 Task: Search one way flight ticket for 4 adults, 2 children, 2 infants in seat and 1 infant on lap in premium economy from Billings: Billings Logan International Airport to Laramie: Laramie Regional Airport on 8-3-2023. Choice of flights is Alaska. Number of bags: 2 checked bags. Price is upto 84000. Outbound departure time preference is 6:15.
Action: Mouse moved to (257, 335)
Screenshot: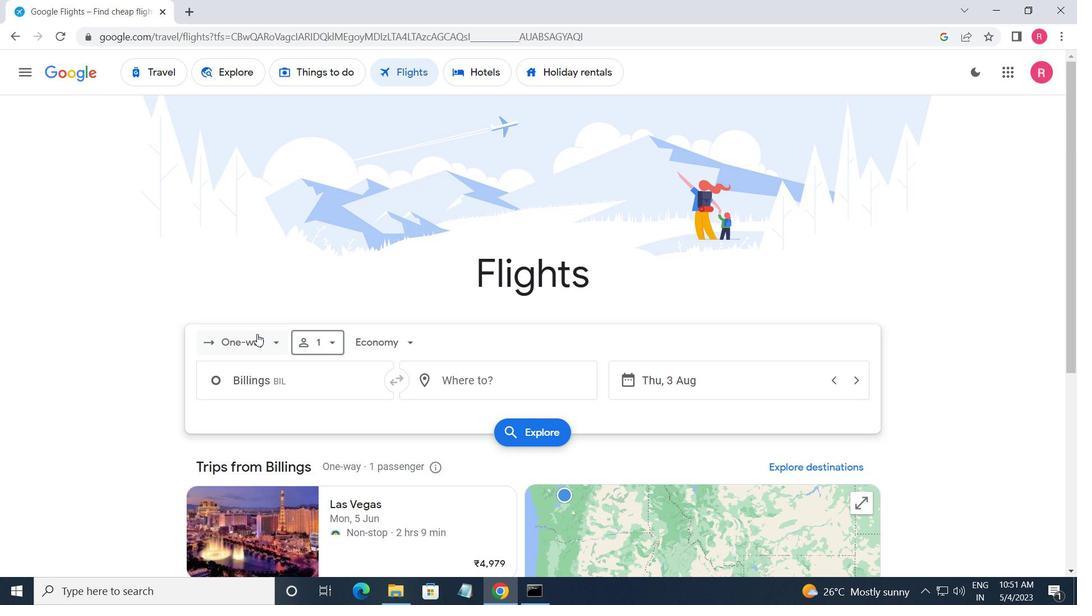 
Action: Mouse pressed left at (257, 335)
Screenshot: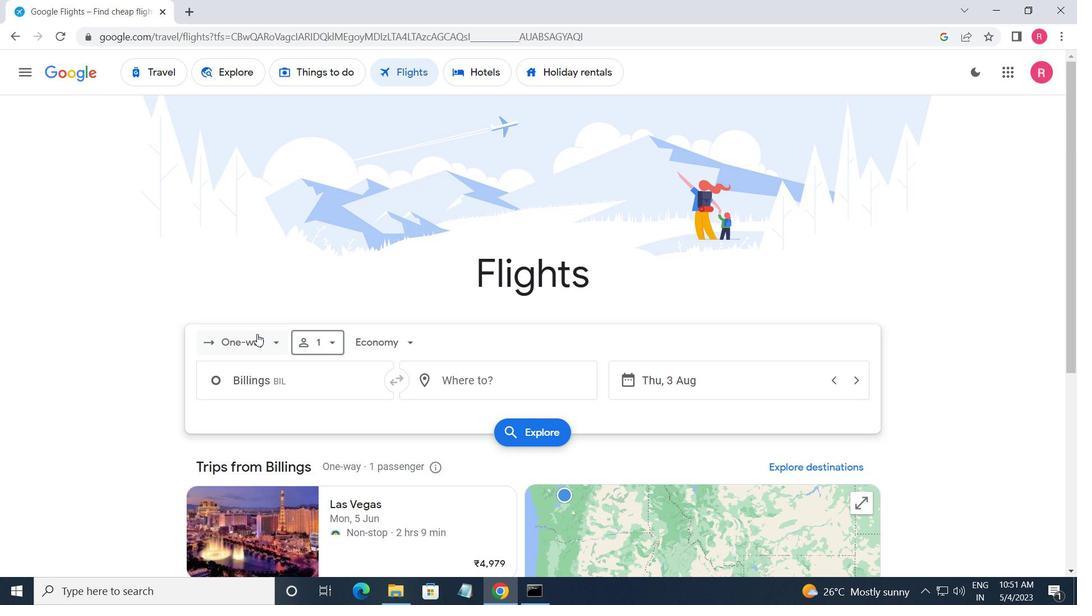 
Action: Mouse moved to (273, 425)
Screenshot: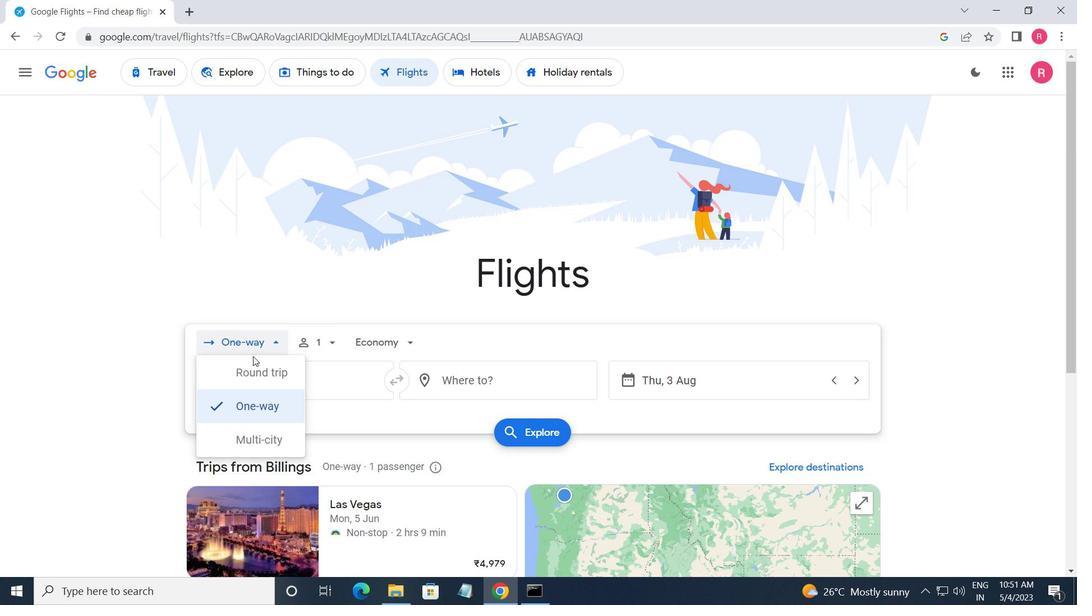
Action: Mouse pressed left at (273, 425)
Screenshot: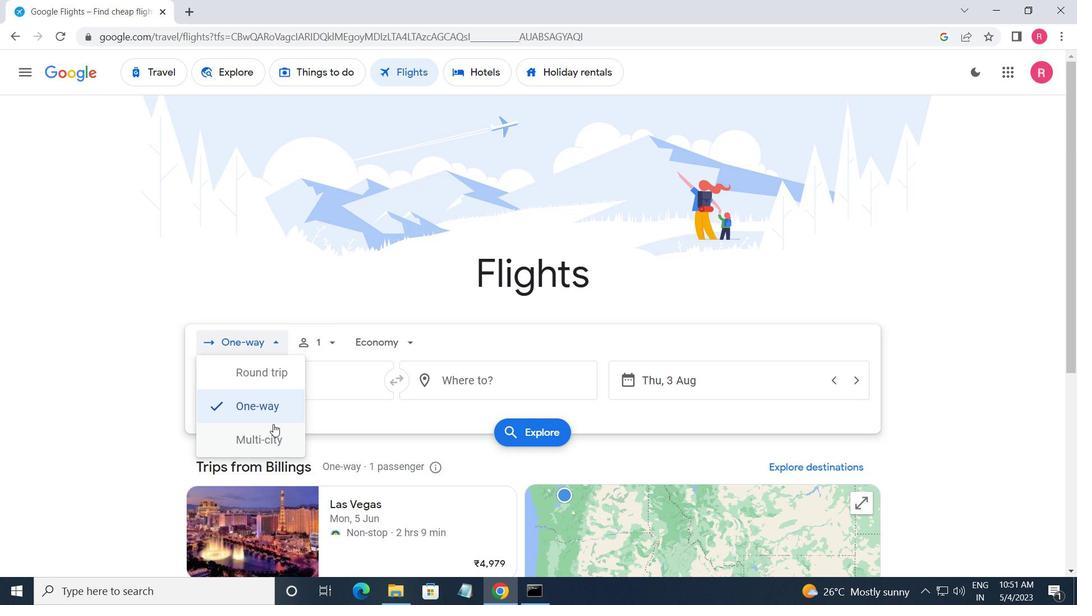 
Action: Mouse moved to (248, 344)
Screenshot: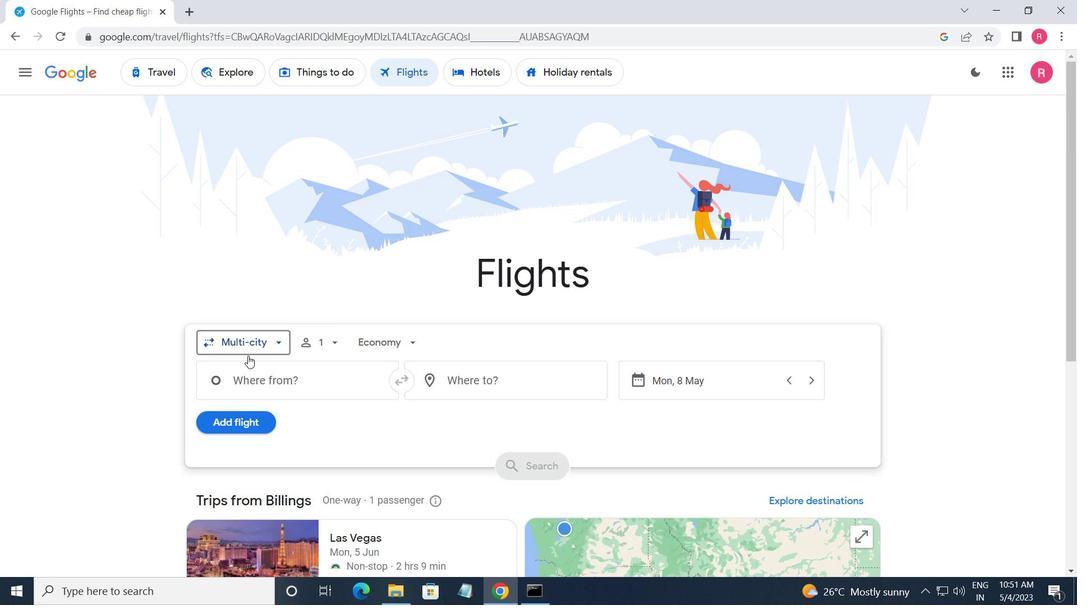 
Action: Mouse pressed left at (248, 344)
Screenshot: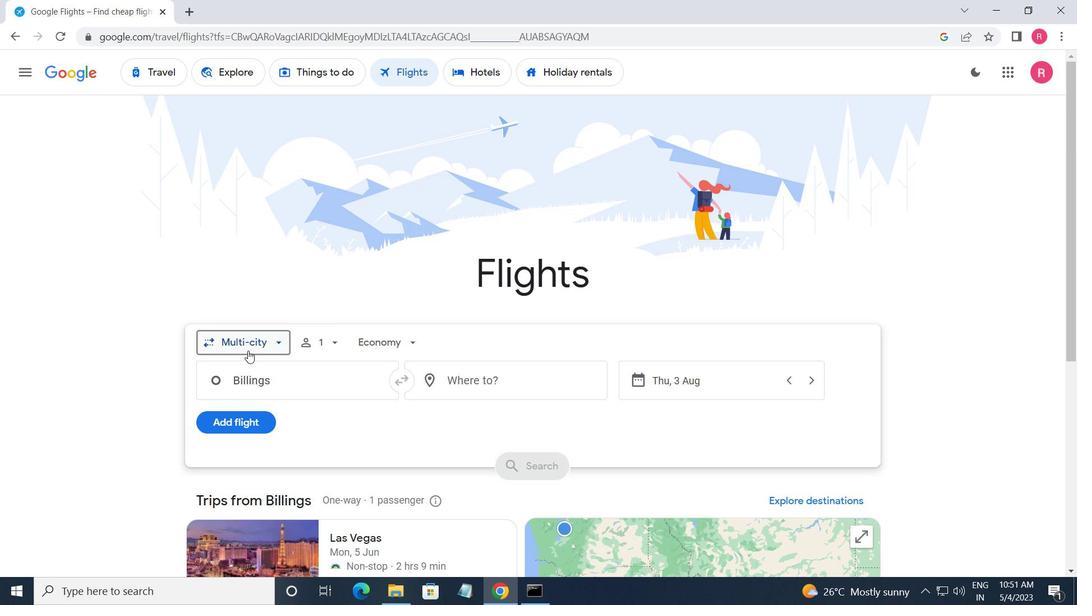 
Action: Mouse moved to (262, 400)
Screenshot: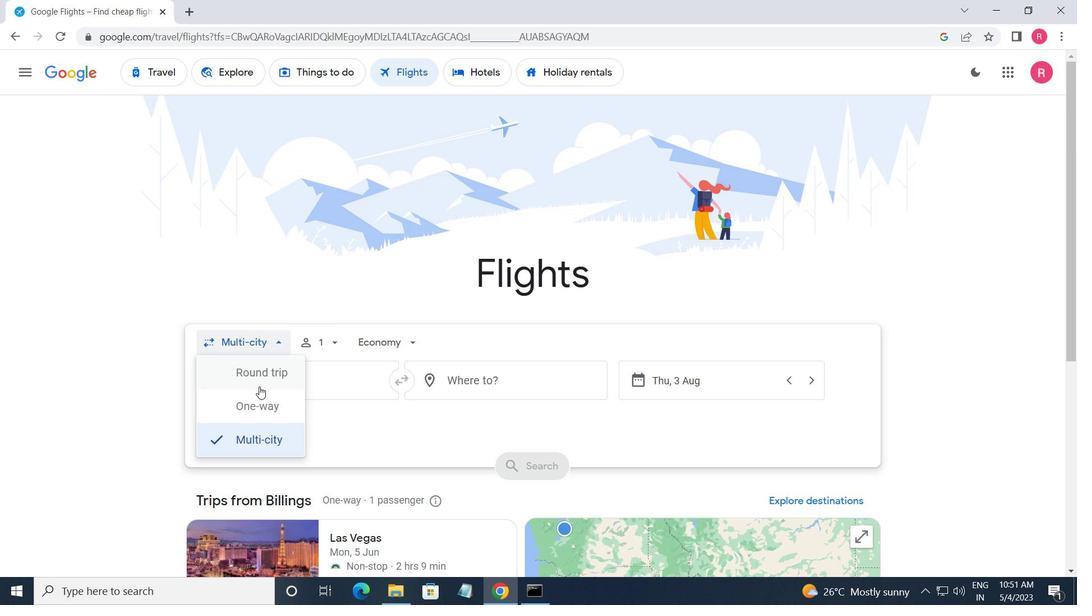 
Action: Mouse pressed left at (262, 400)
Screenshot: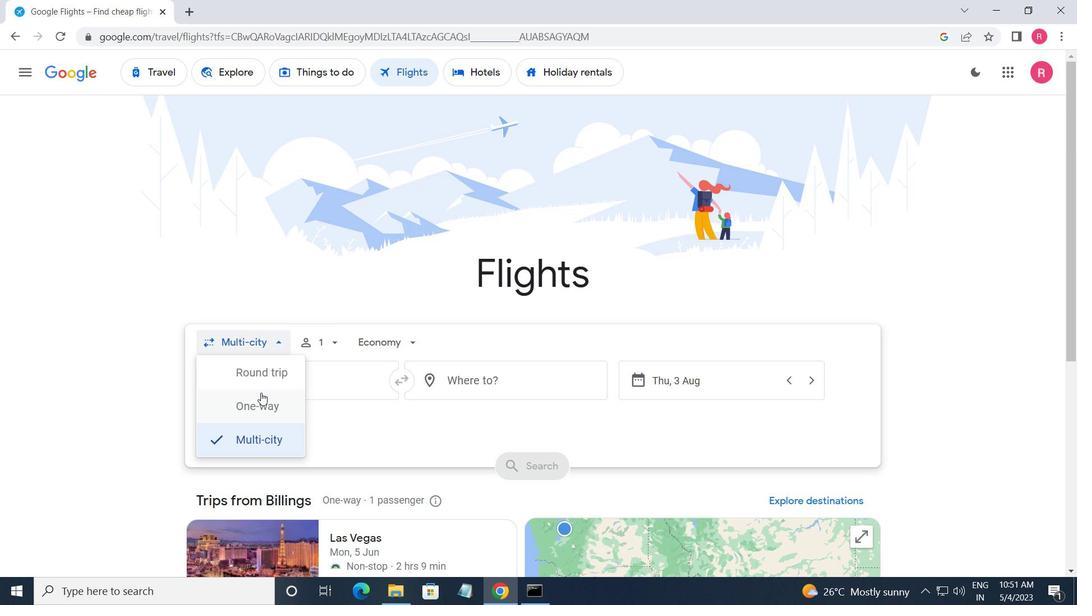 
Action: Mouse moved to (317, 352)
Screenshot: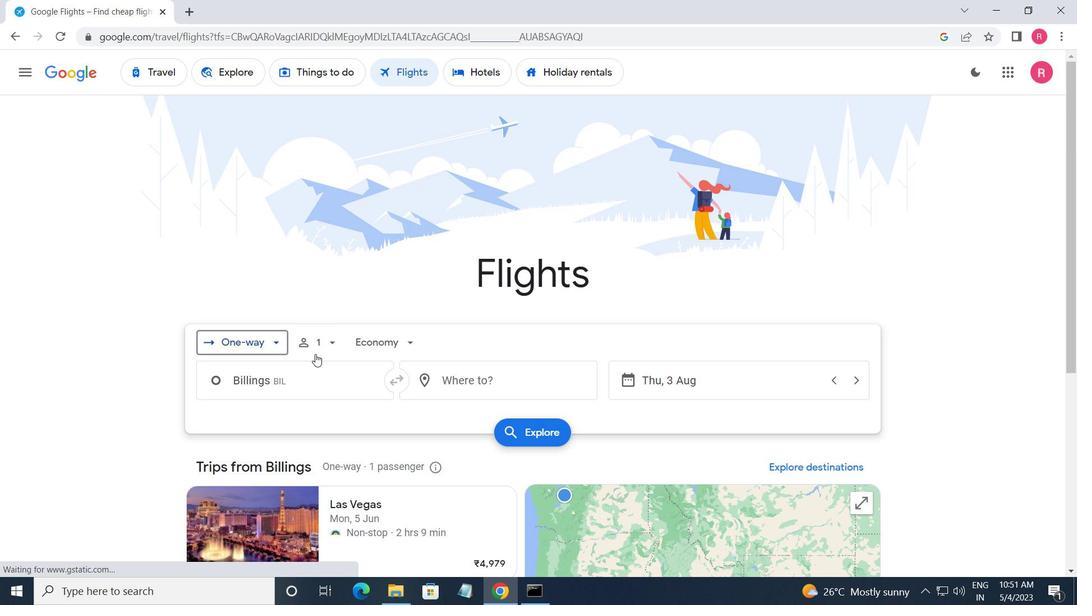 
Action: Mouse pressed left at (317, 352)
Screenshot: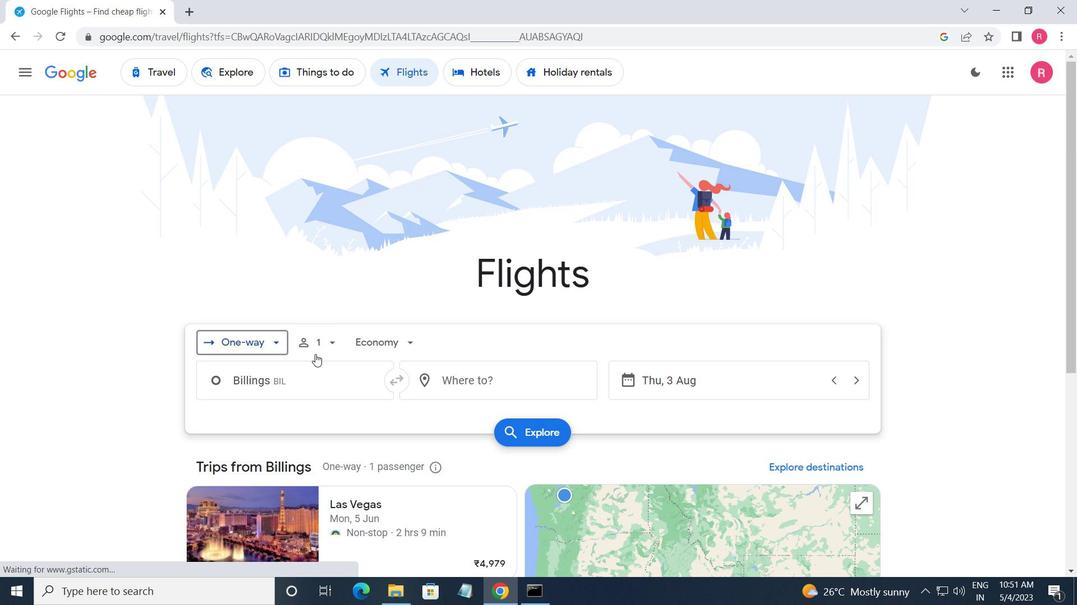 
Action: Mouse moved to (438, 373)
Screenshot: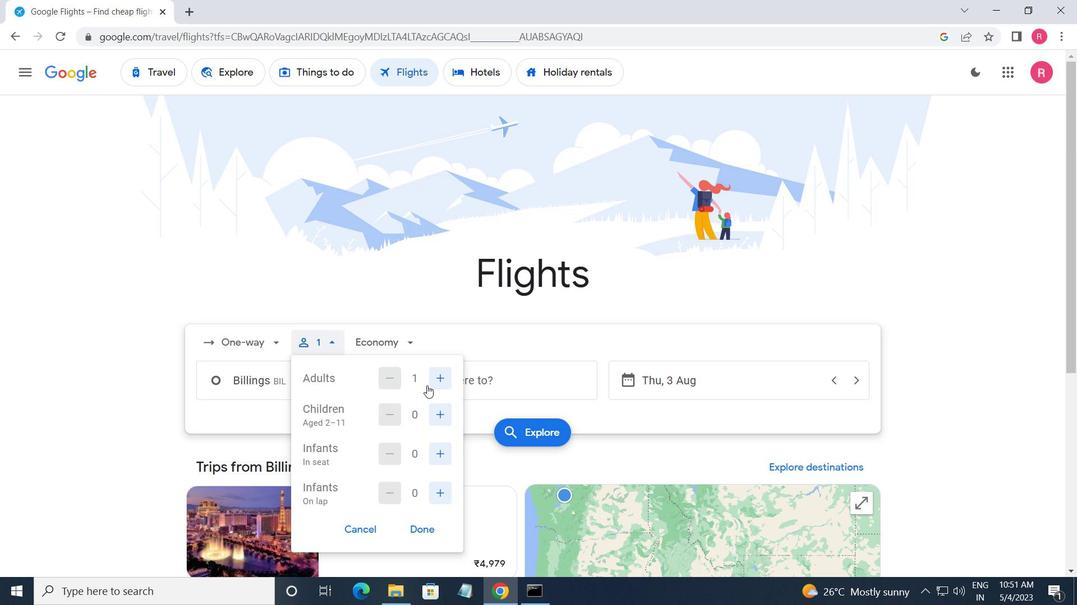 
Action: Mouse pressed left at (438, 373)
Screenshot: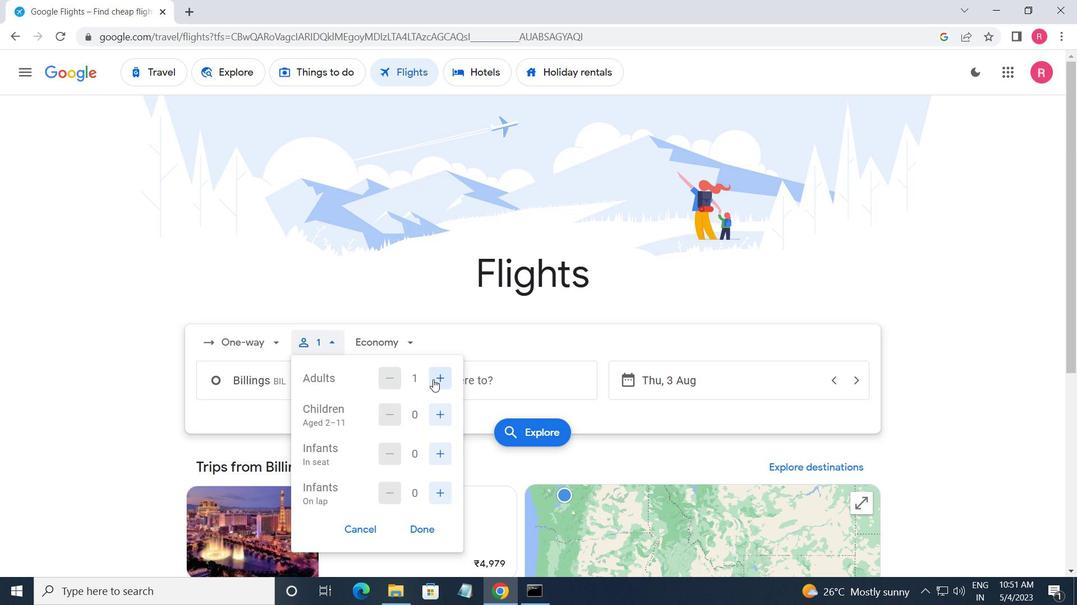 
Action: Mouse pressed left at (438, 373)
Screenshot: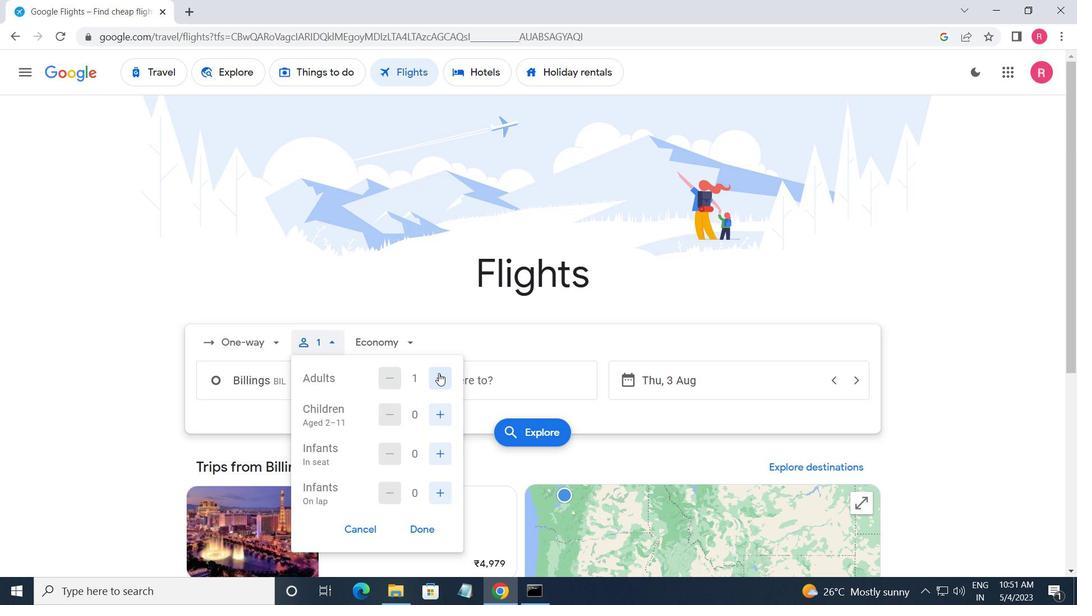 
Action: Mouse moved to (439, 373)
Screenshot: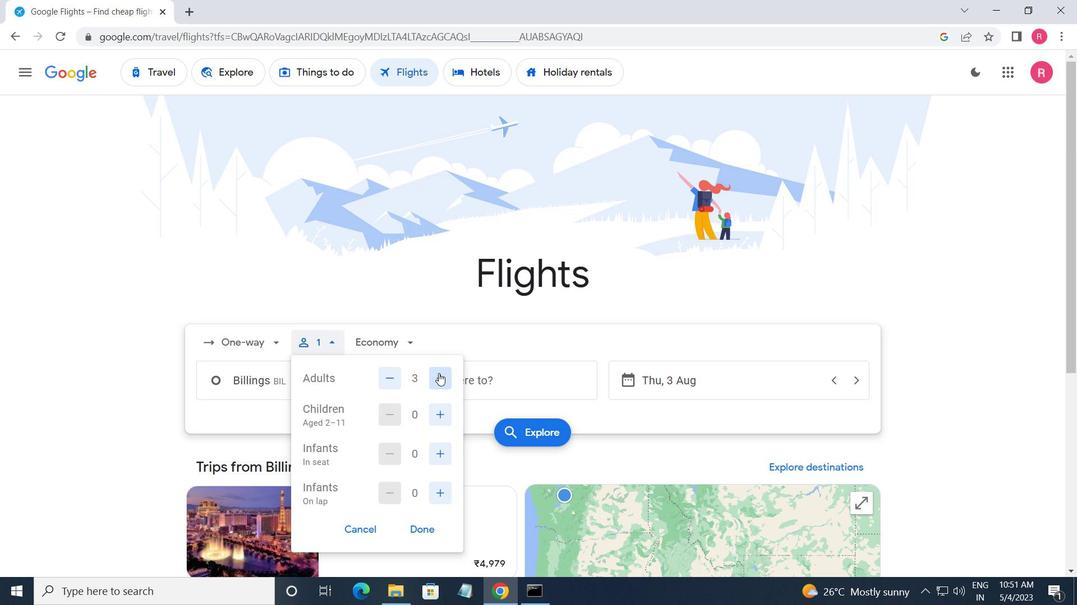 
Action: Mouse pressed left at (439, 373)
Screenshot: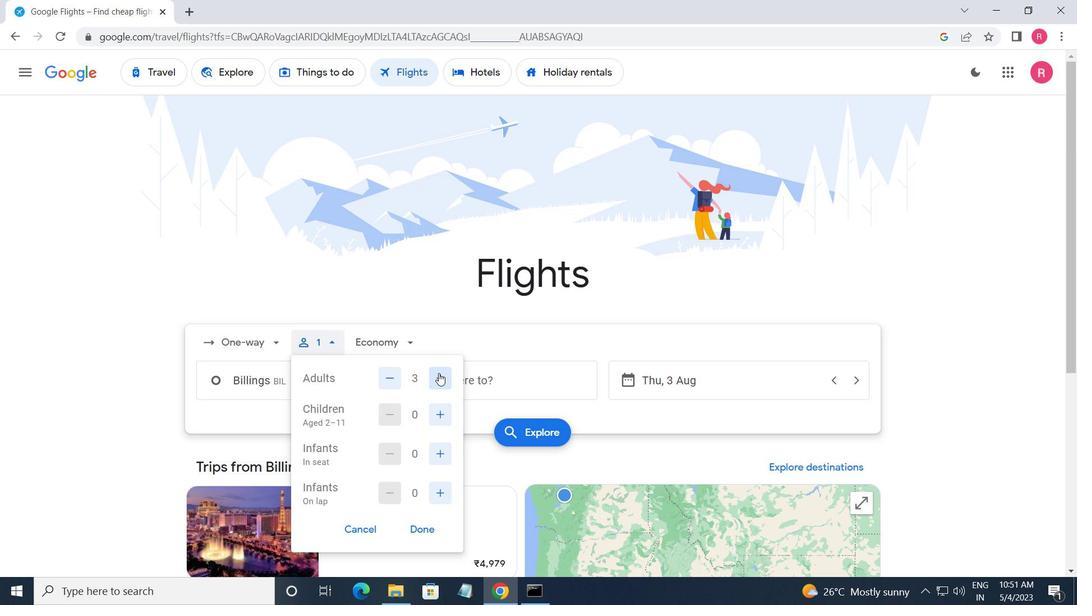 
Action: Mouse moved to (437, 415)
Screenshot: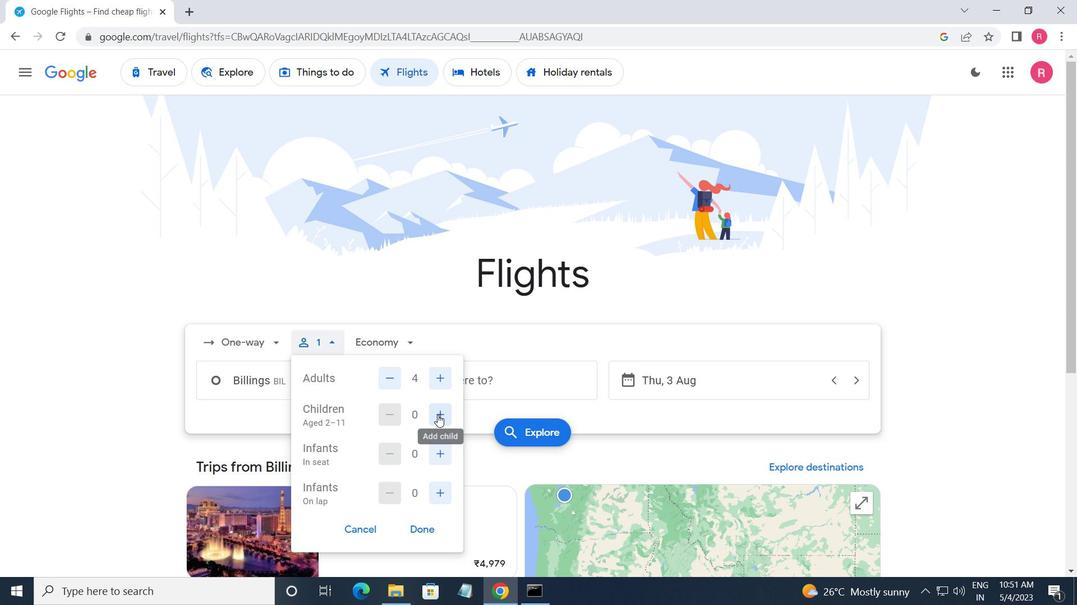 
Action: Mouse pressed left at (437, 415)
Screenshot: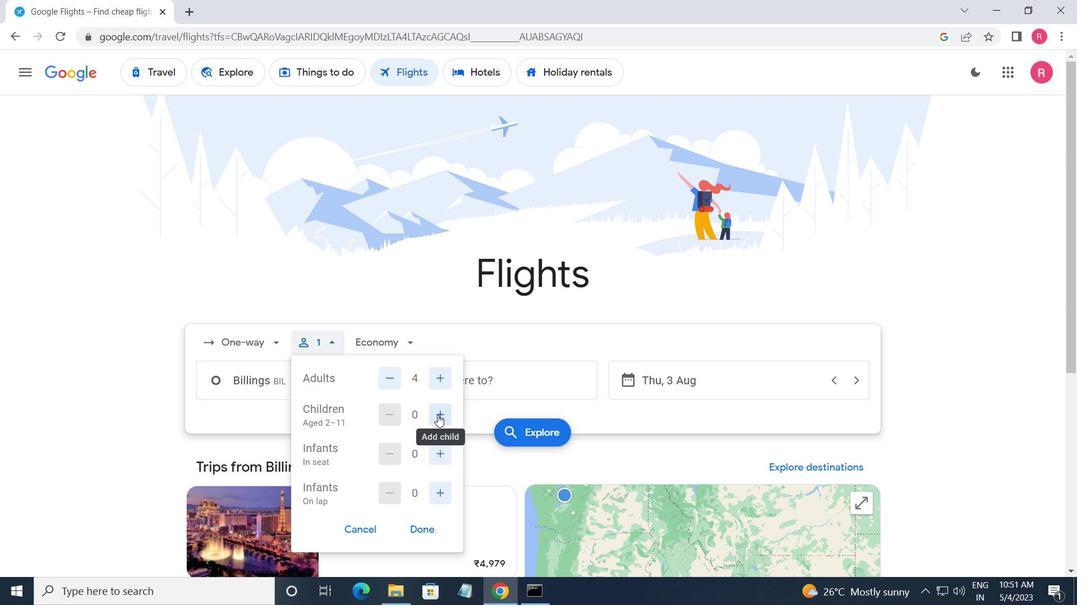 
Action: Mouse moved to (438, 414)
Screenshot: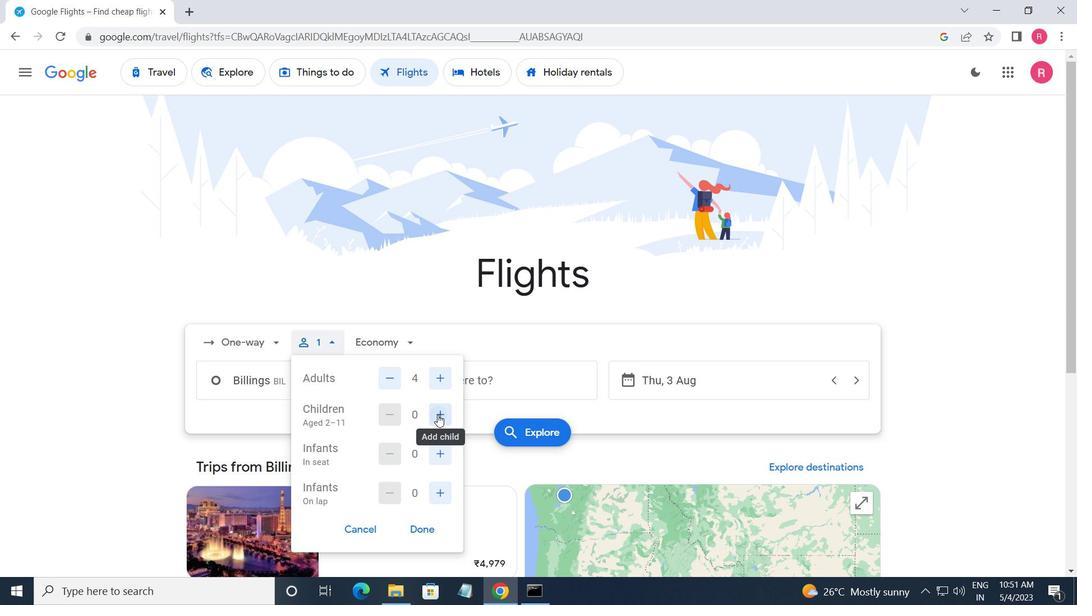 
Action: Mouse pressed left at (438, 414)
Screenshot: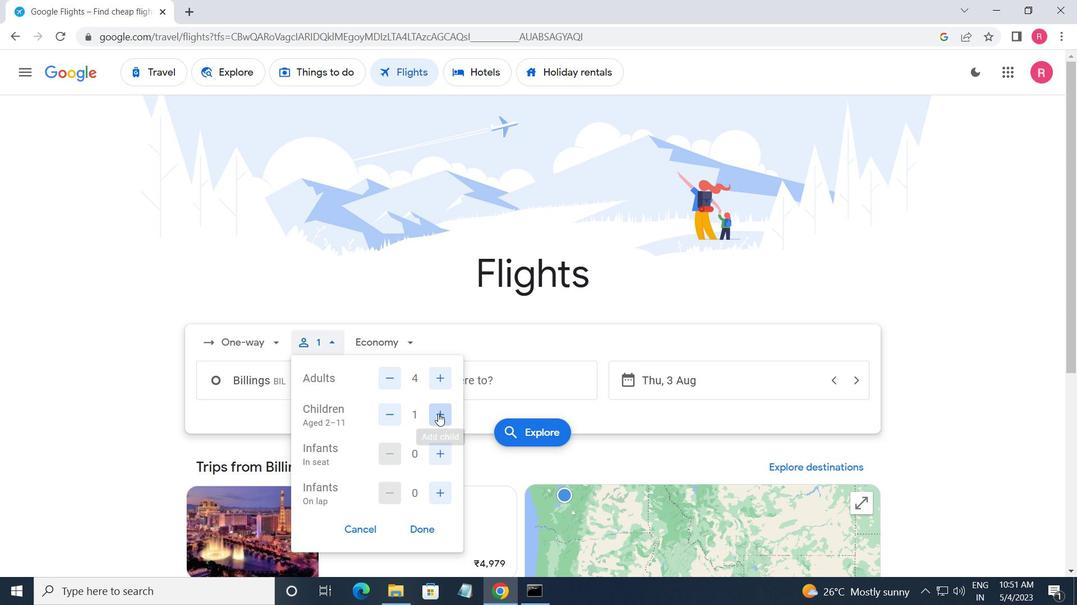 
Action: Mouse moved to (438, 446)
Screenshot: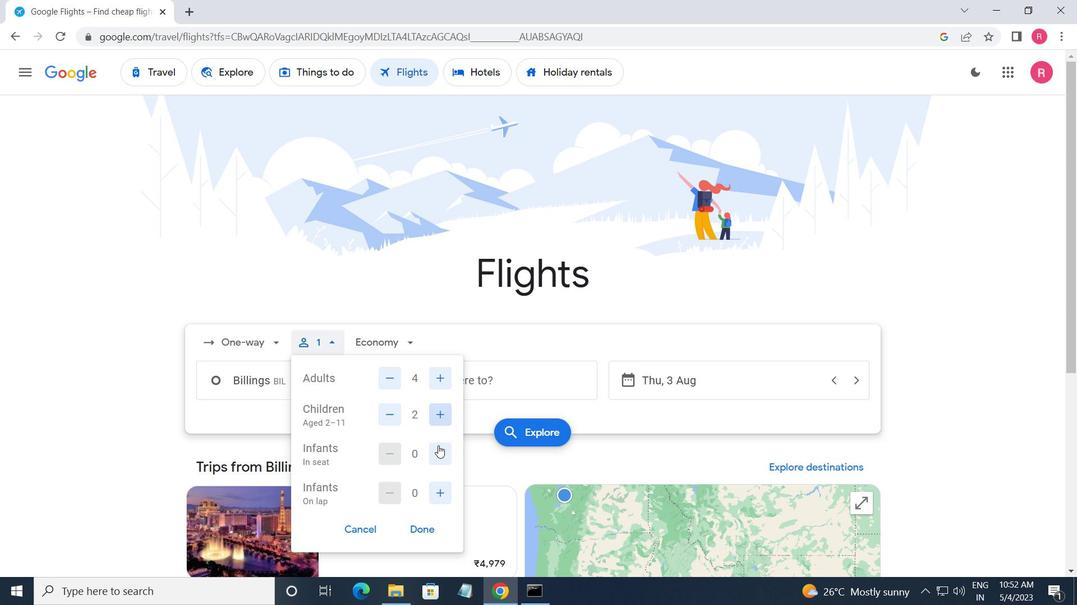 
Action: Mouse pressed left at (438, 446)
Screenshot: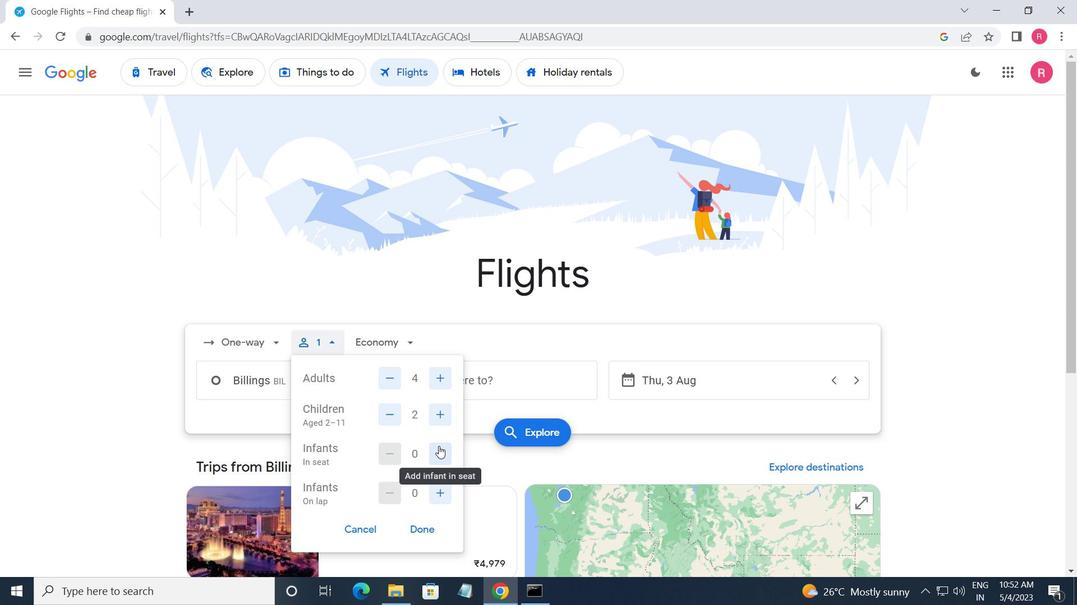 
Action: Mouse pressed left at (438, 446)
Screenshot: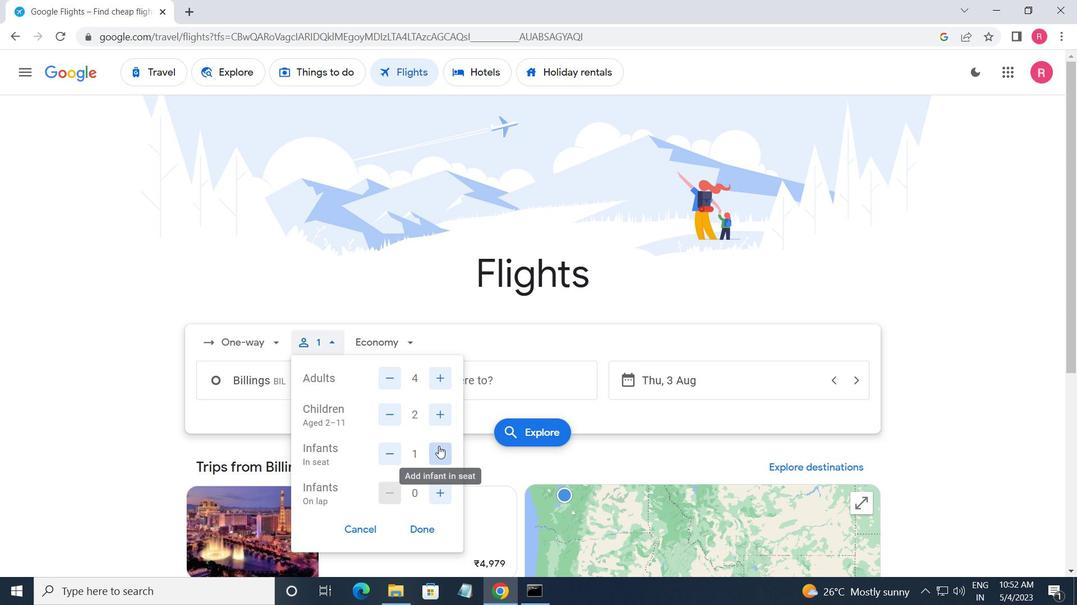 
Action: Mouse moved to (437, 499)
Screenshot: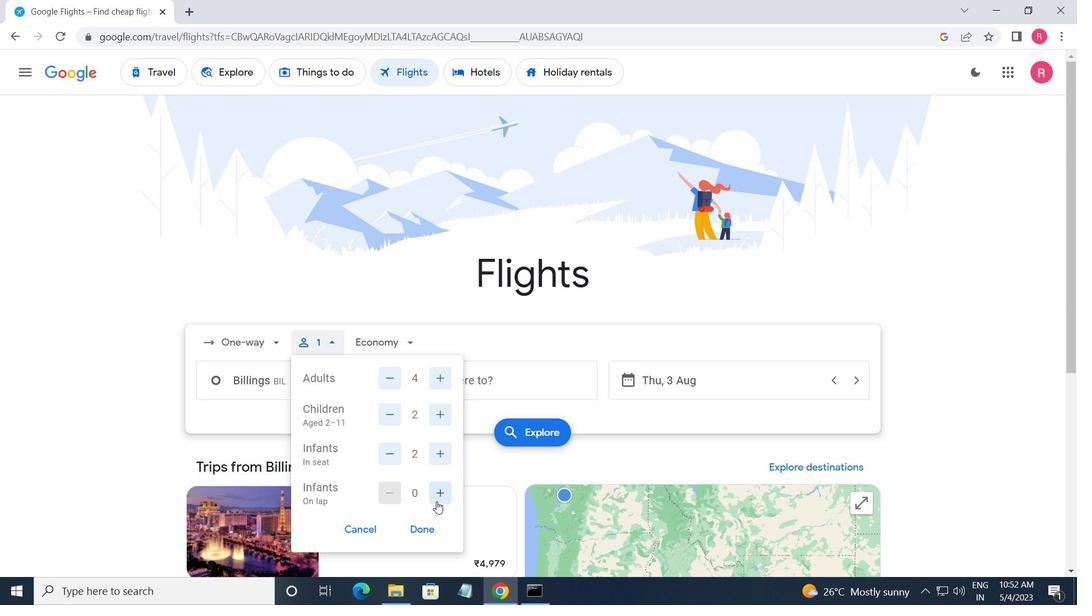 
Action: Mouse pressed left at (437, 499)
Screenshot: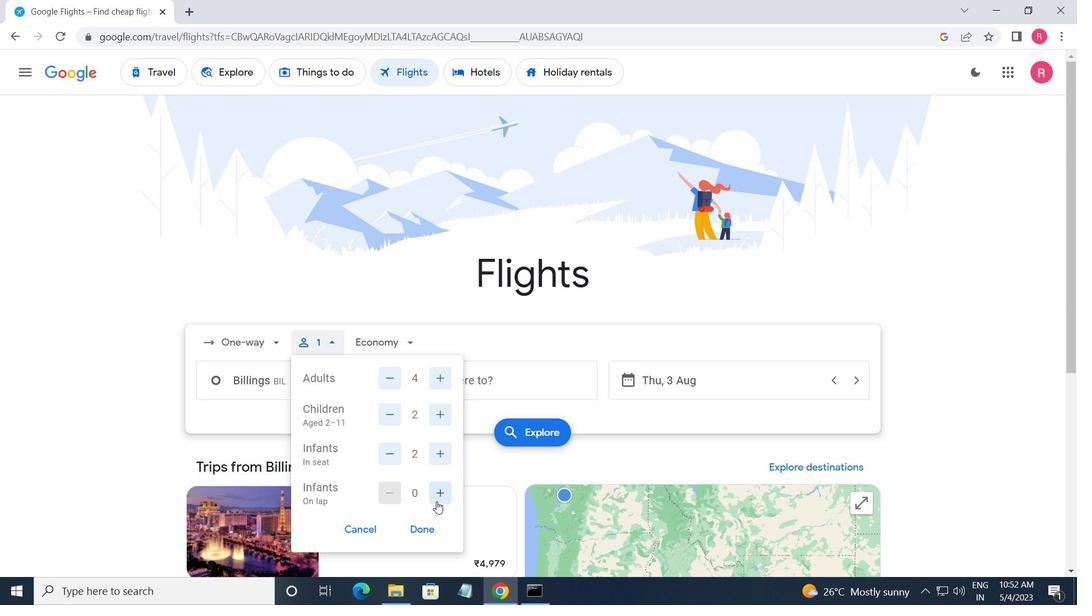 
Action: Mouse moved to (427, 528)
Screenshot: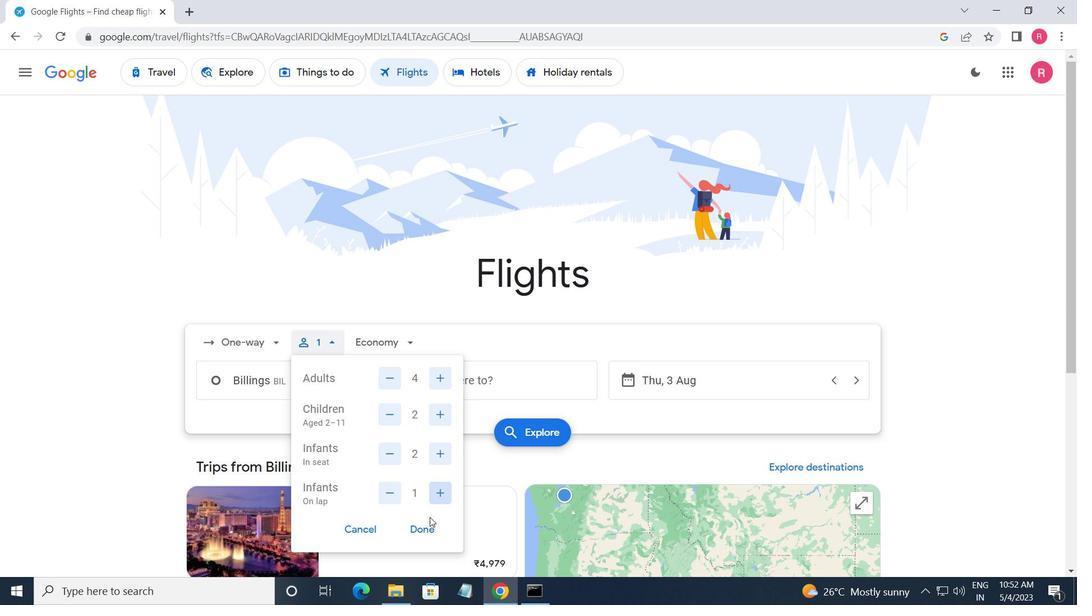 
Action: Mouse pressed left at (427, 528)
Screenshot: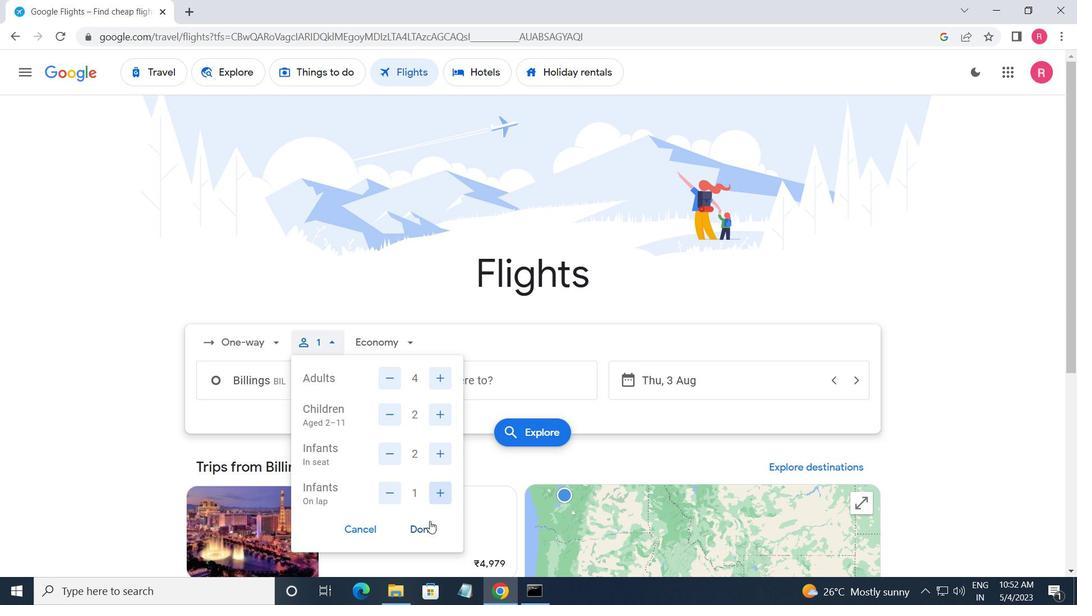 
Action: Mouse moved to (383, 351)
Screenshot: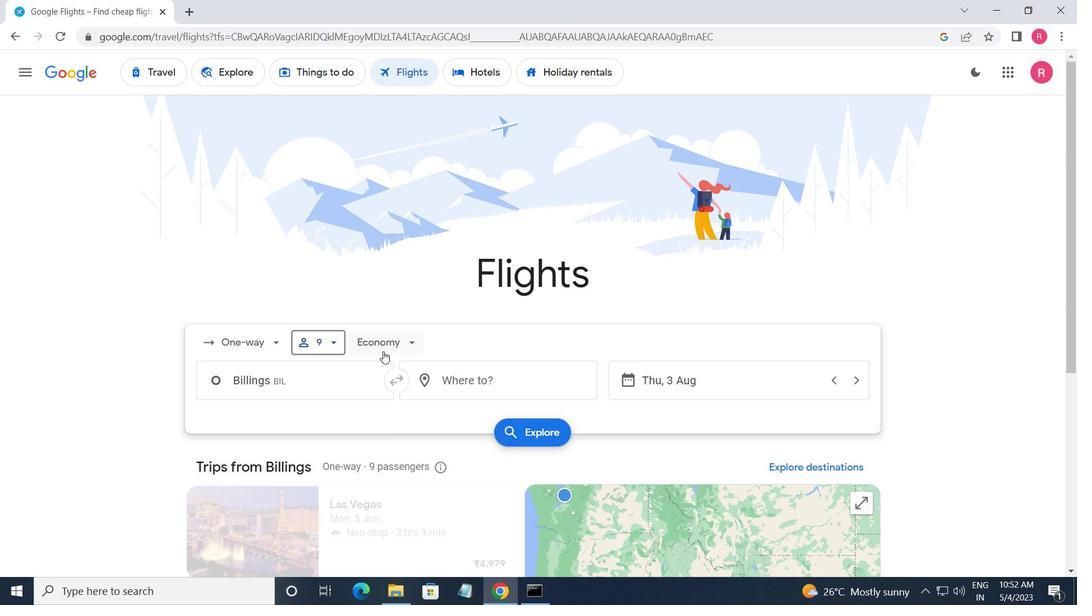 
Action: Mouse pressed left at (383, 351)
Screenshot: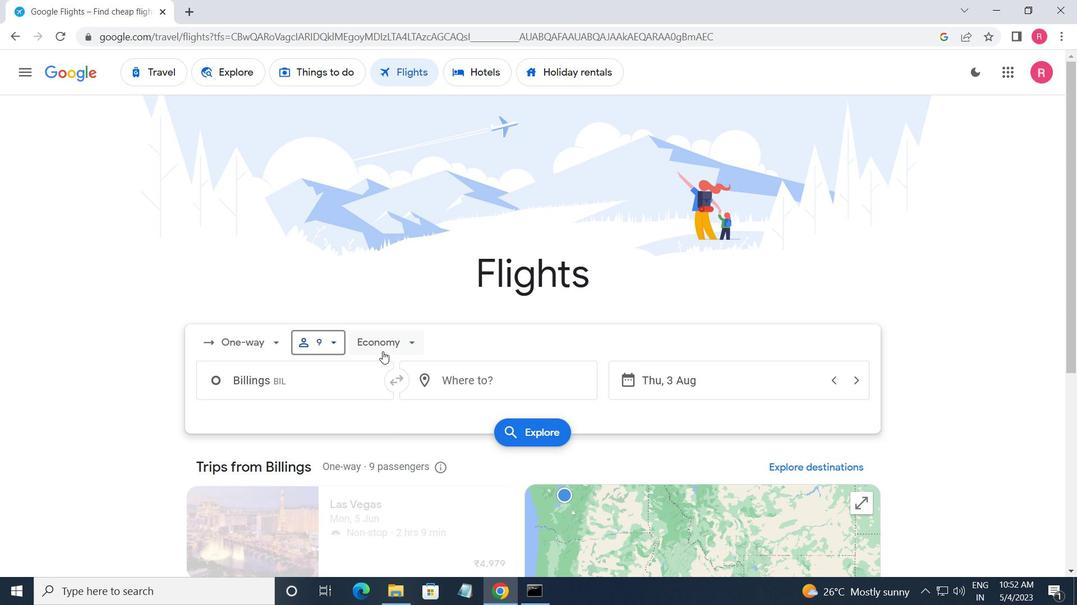 
Action: Mouse moved to (396, 405)
Screenshot: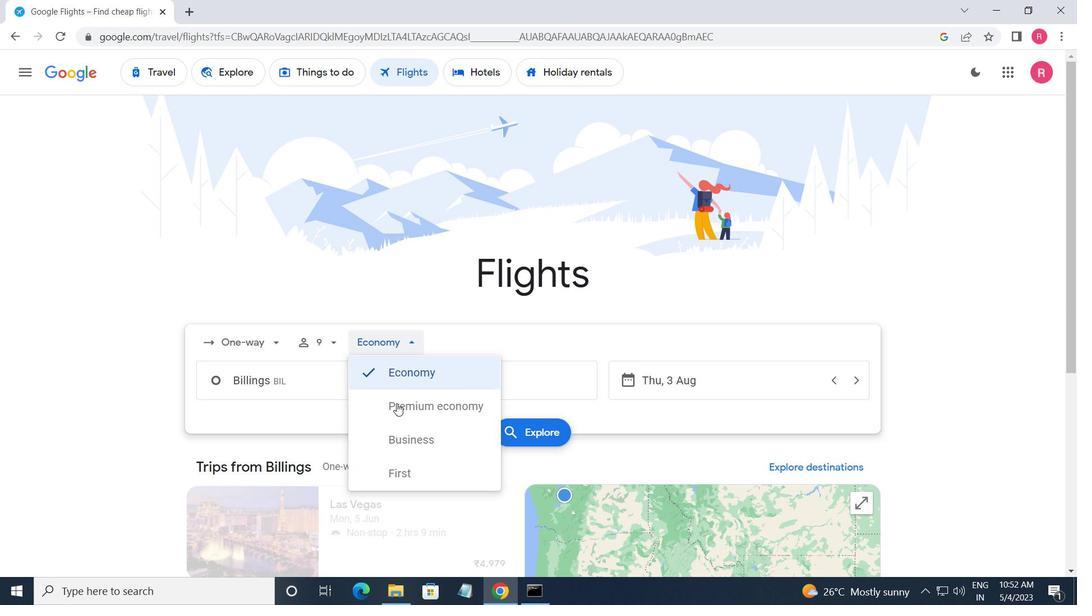 
Action: Mouse pressed left at (396, 405)
Screenshot: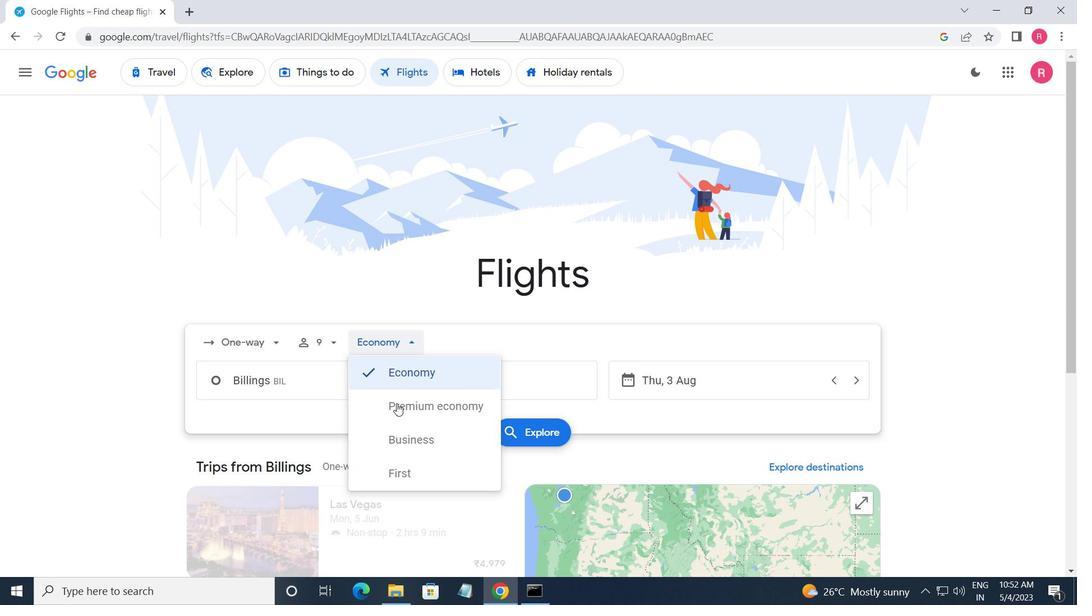 
Action: Mouse moved to (332, 391)
Screenshot: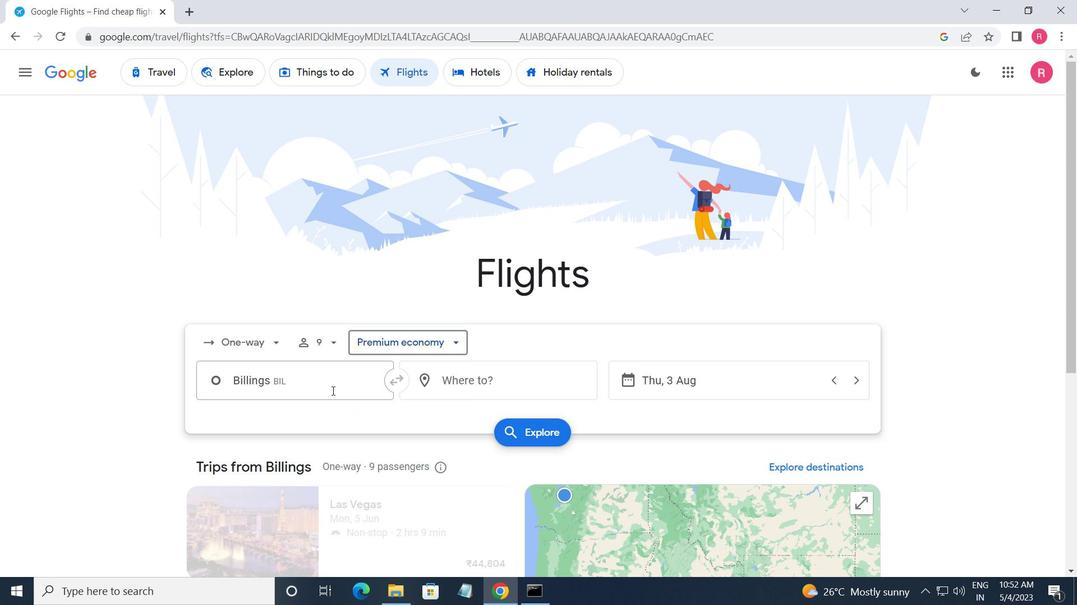 
Action: Mouse pressed left at (332, 391)
Screenshot: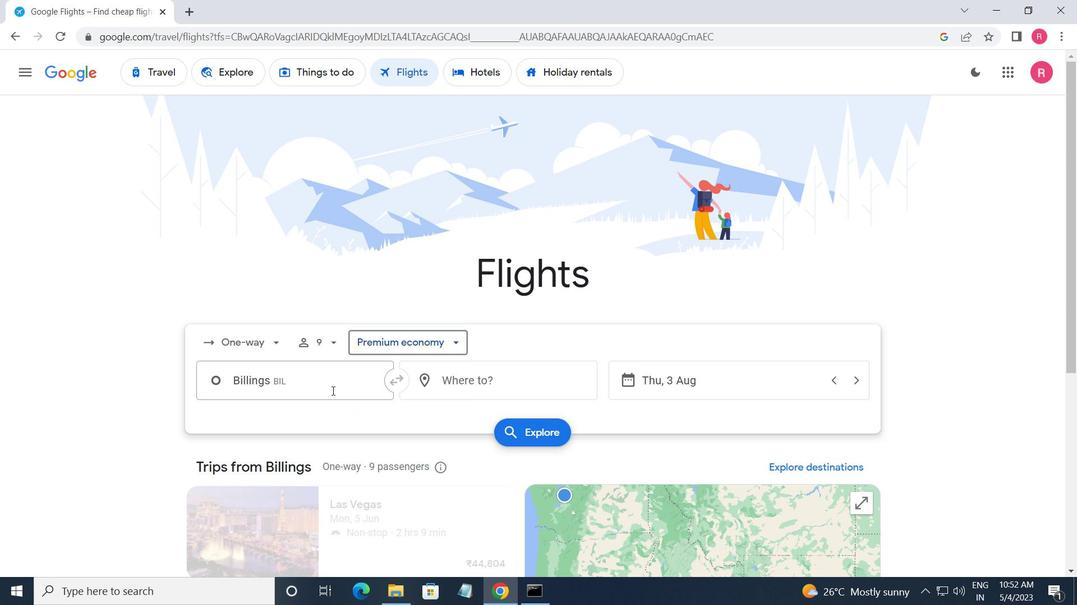 
Action: Mouse moved to (363, 448)
Screenshot: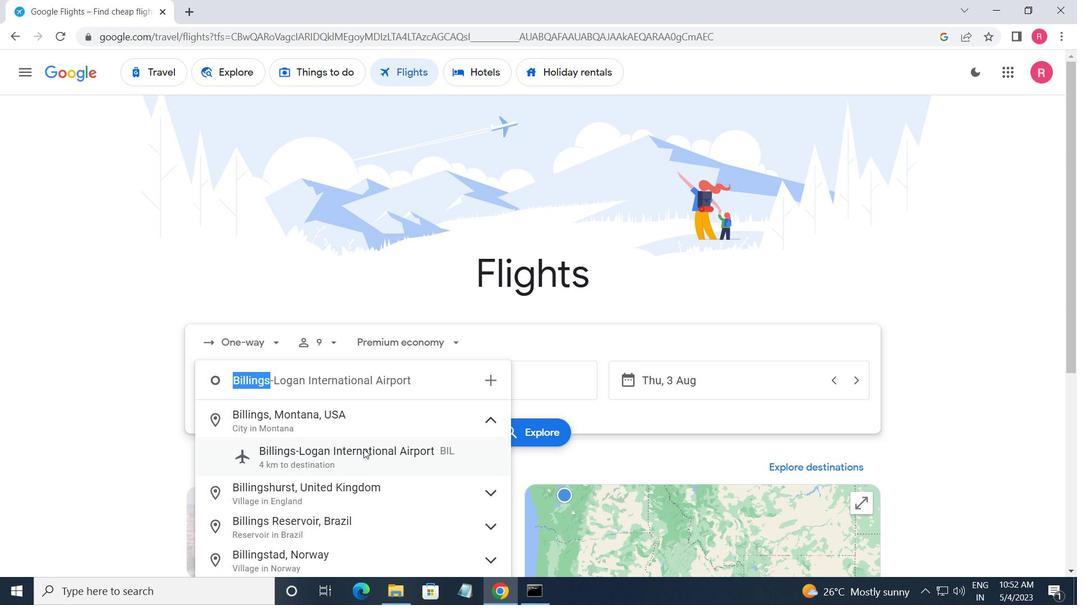 
Action: Mouse pressed left at (363, 448)
Screenshot: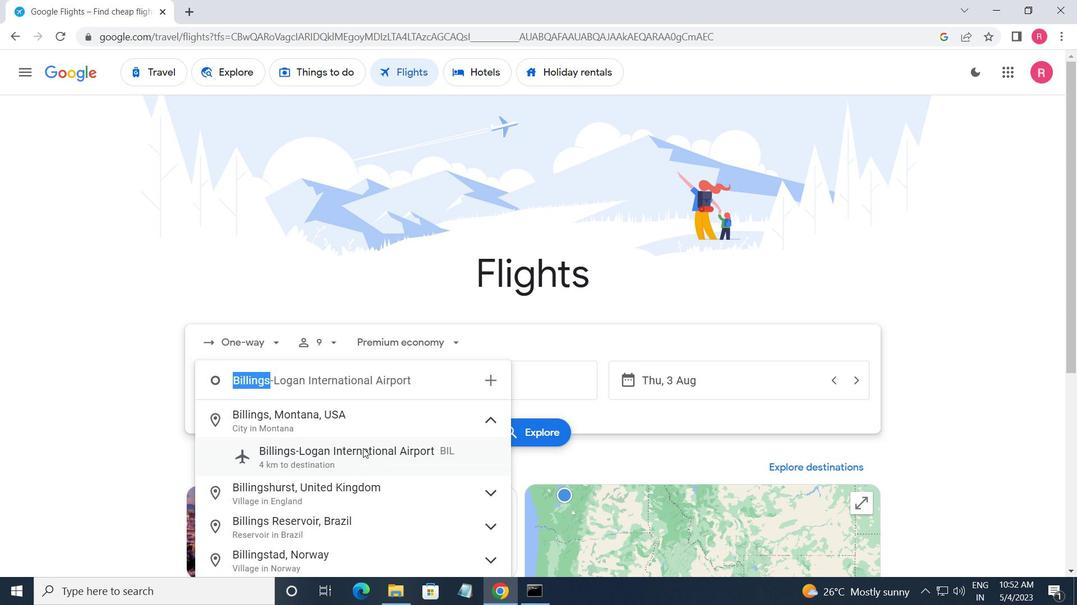 
Action: Mouse moved to (441, 382)
Screenshot: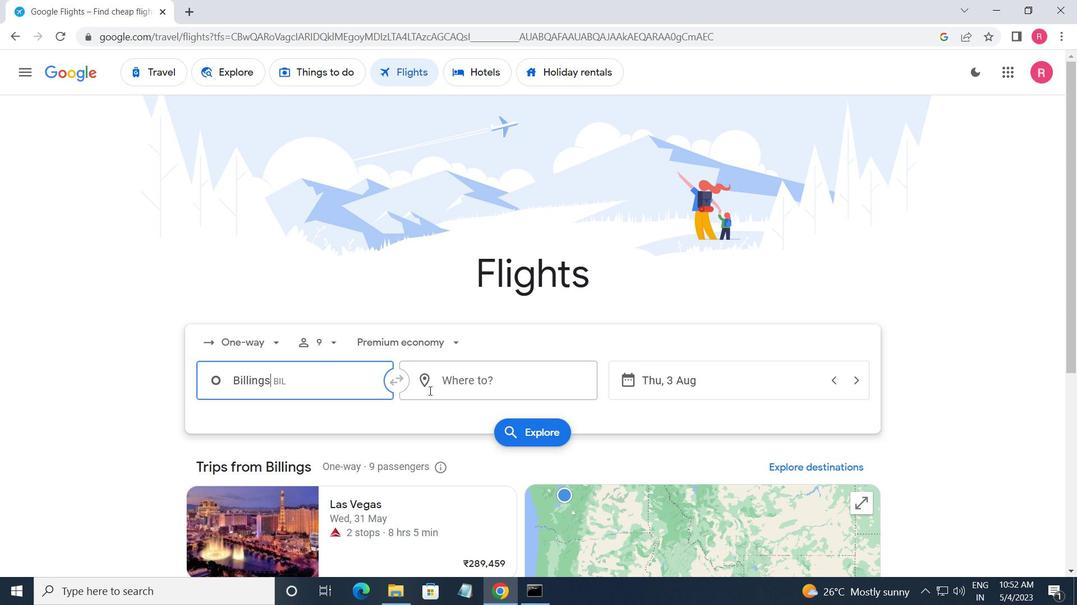 
Action: Mouse pressed left at (441, 382)
Screenshot: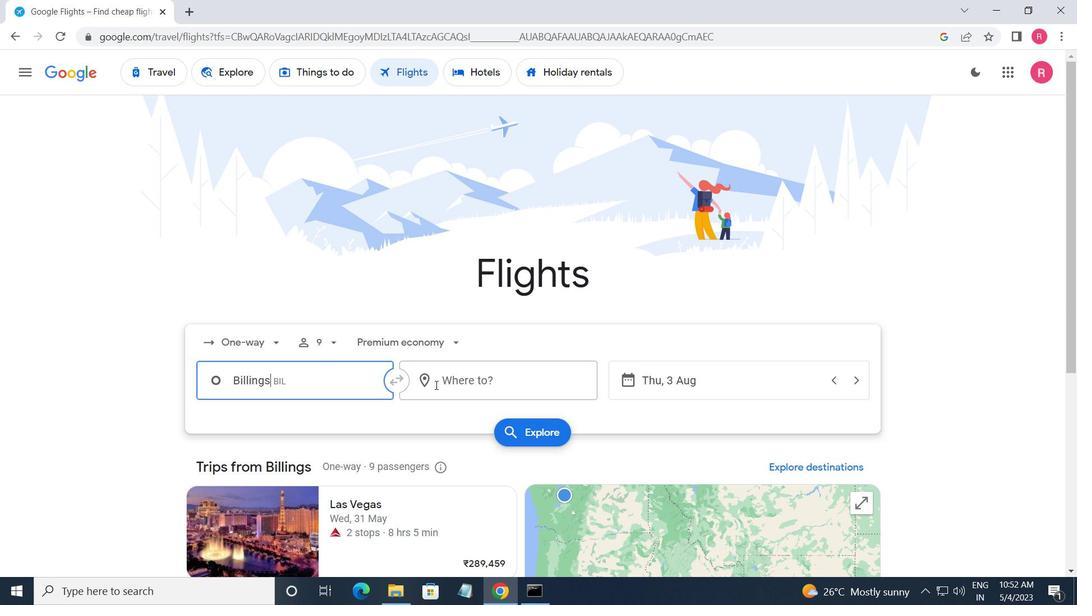
Action: Mouse moved to (467, 518)
Screenshot: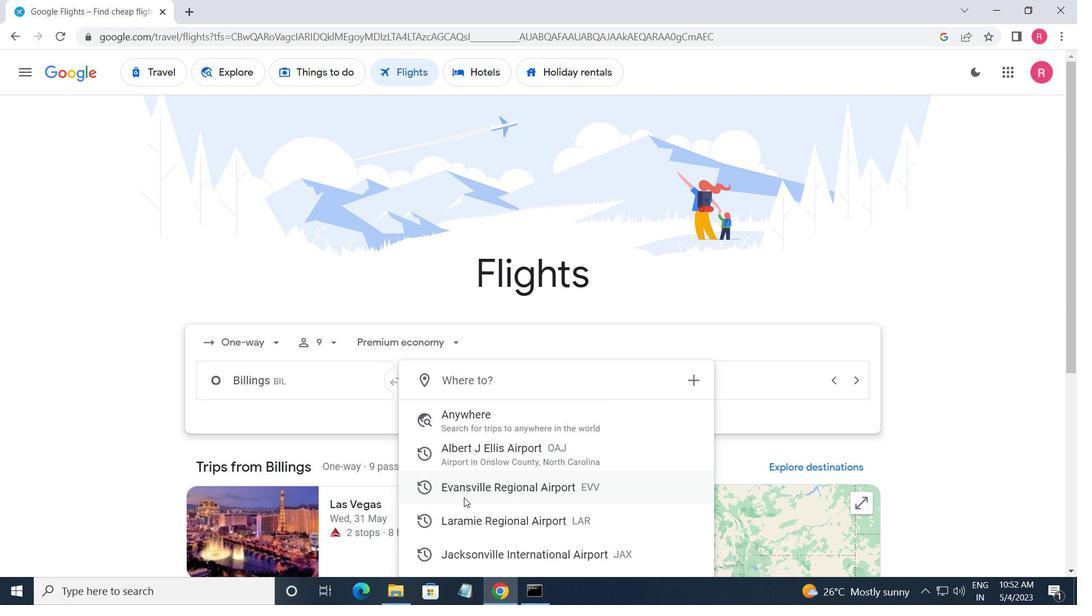 
Action: Mouse pressed left at (467, 518)
Screenshot: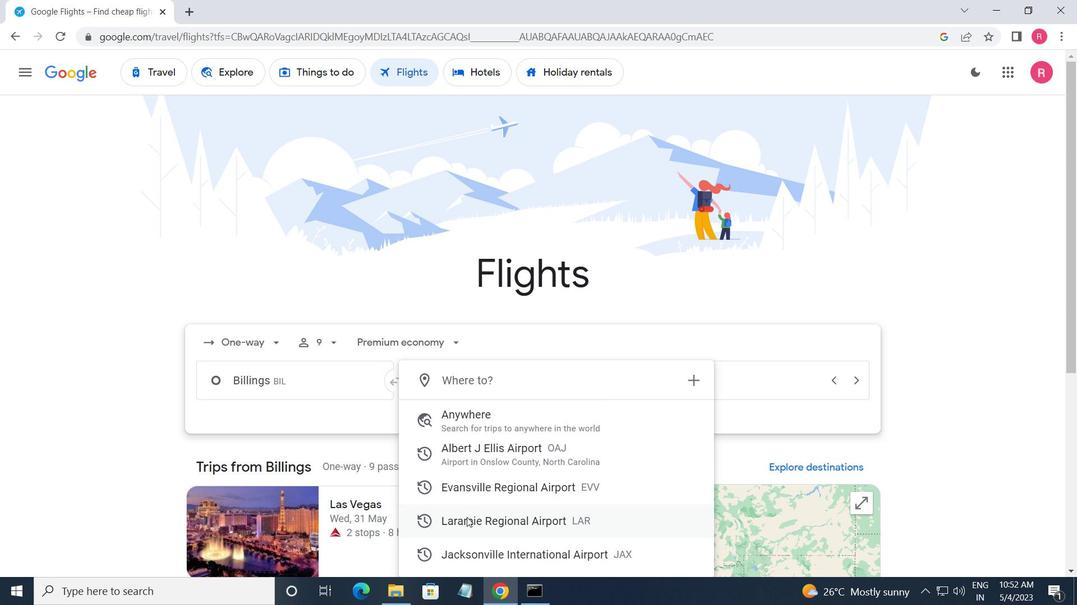 
Action: Mouse moved to (692, 380)
Screenshot: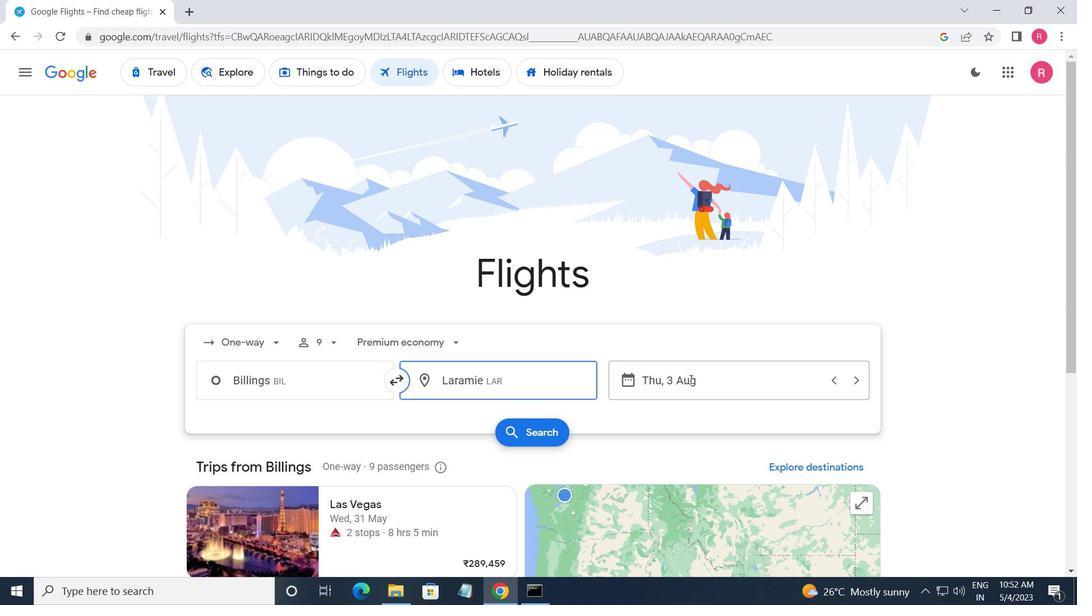 
Action: Mouse pressed left at (692, 380)
Screenshot: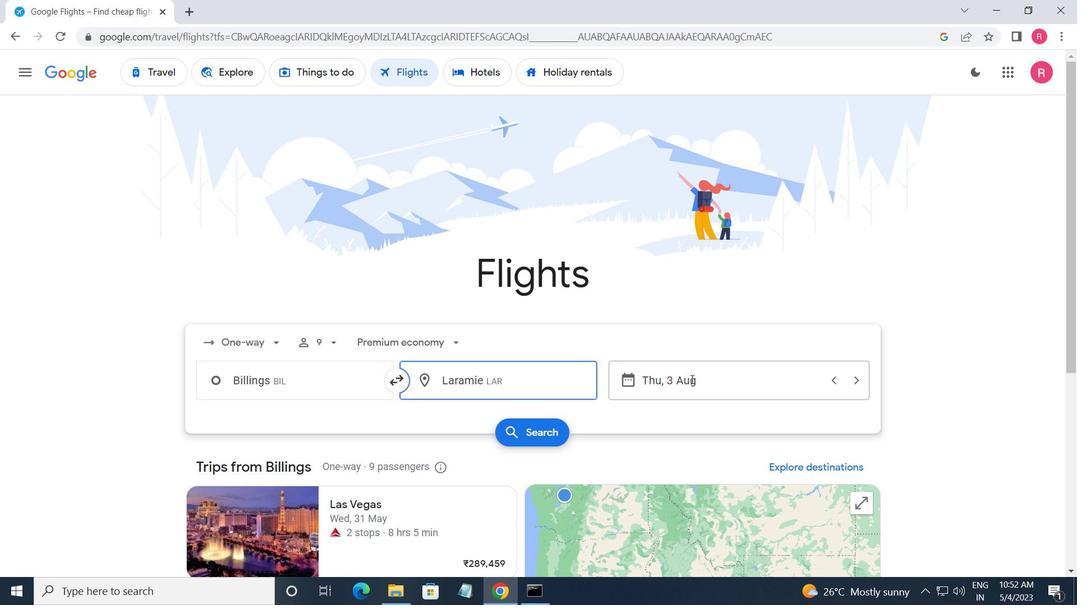 
Action: Mouse moved to (494, 325)
Screenshot: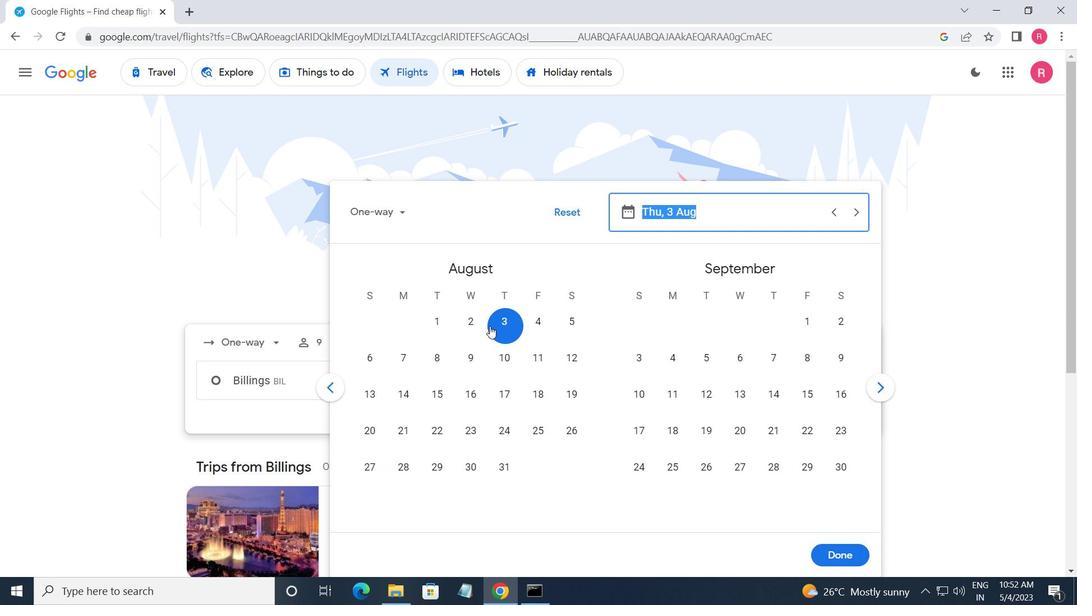 
Action: Mouse pressed left at (494, 325)
Screenshot: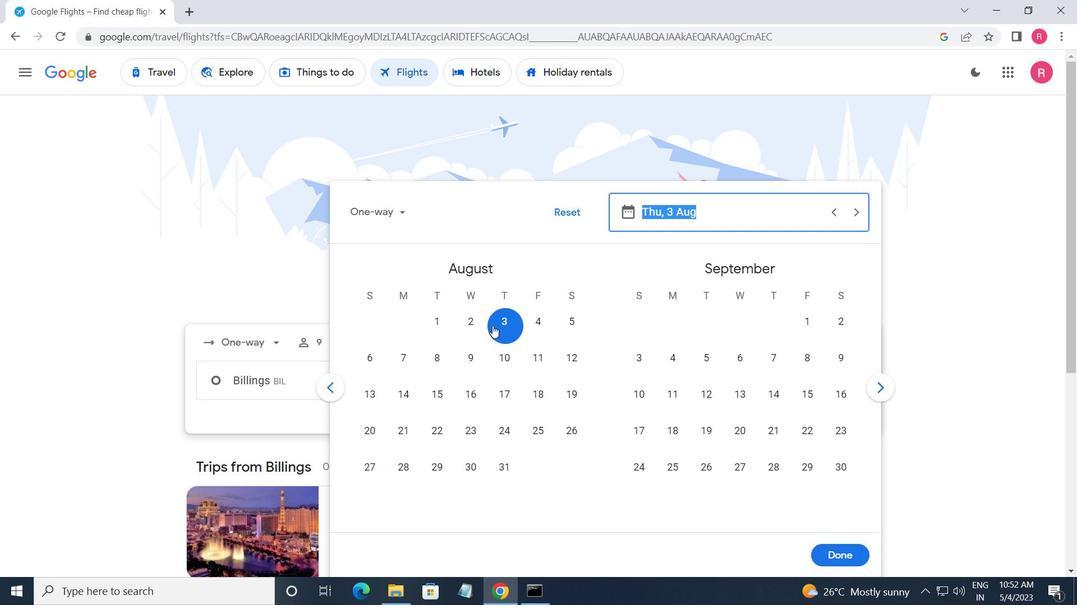 
Action: Mouse moved to (822, 556)
Screenshot: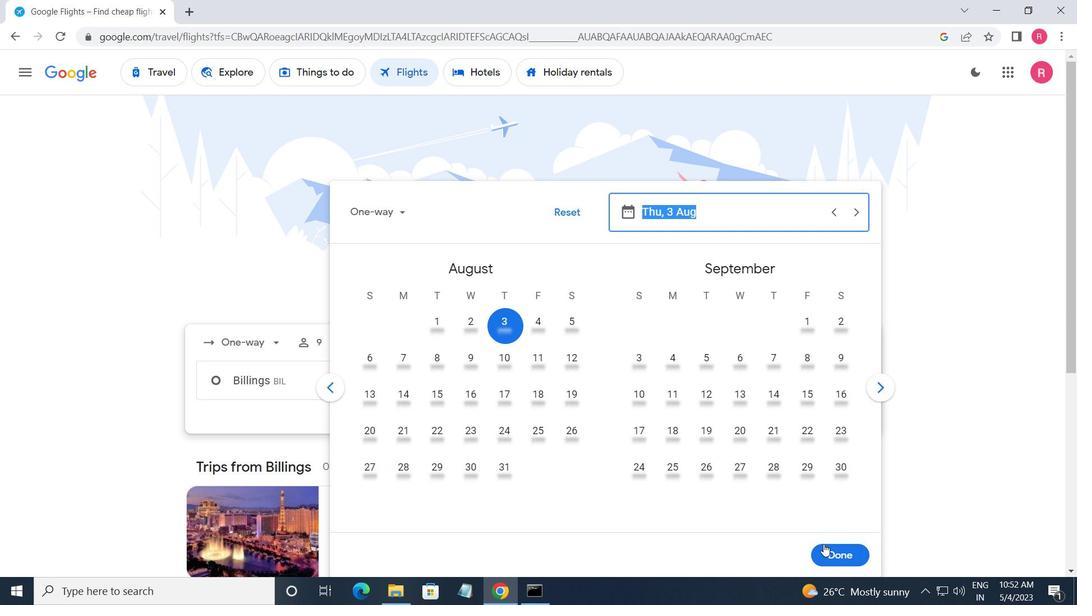 
Action: Mouse pressed left at (822, 556)
Screenshot: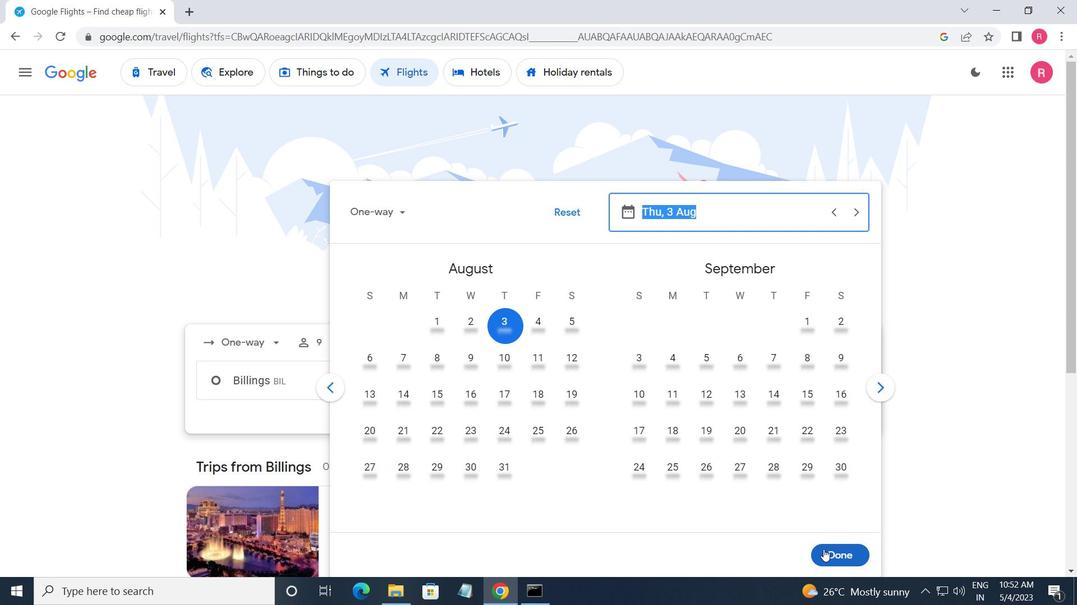 
Action: Mouse moved to (536, 424)
Screenshot: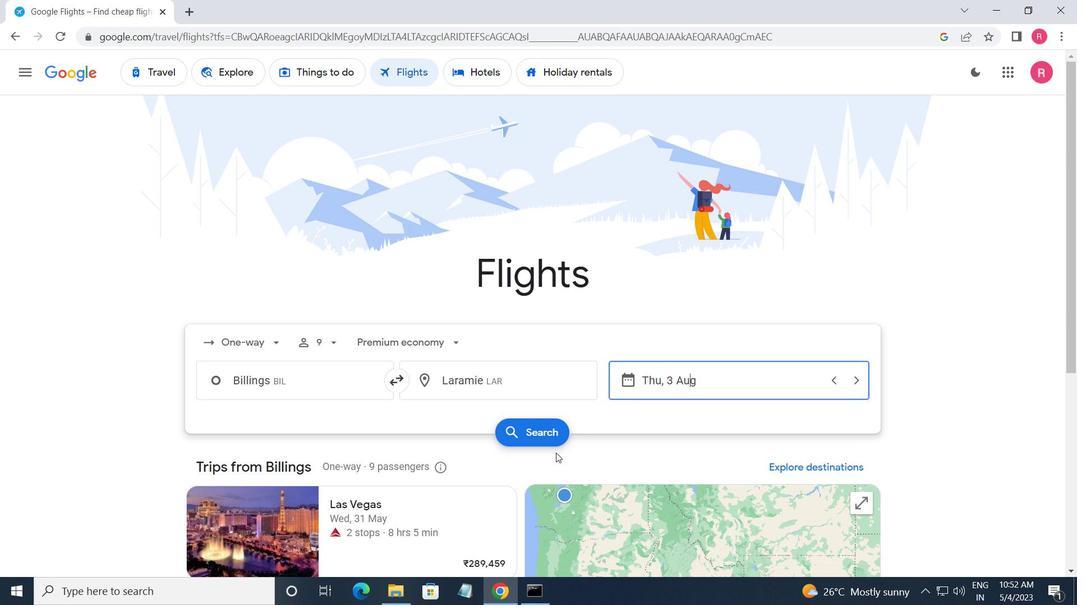 
Action: Mouse pressed left at (536, 424)
Screenshot: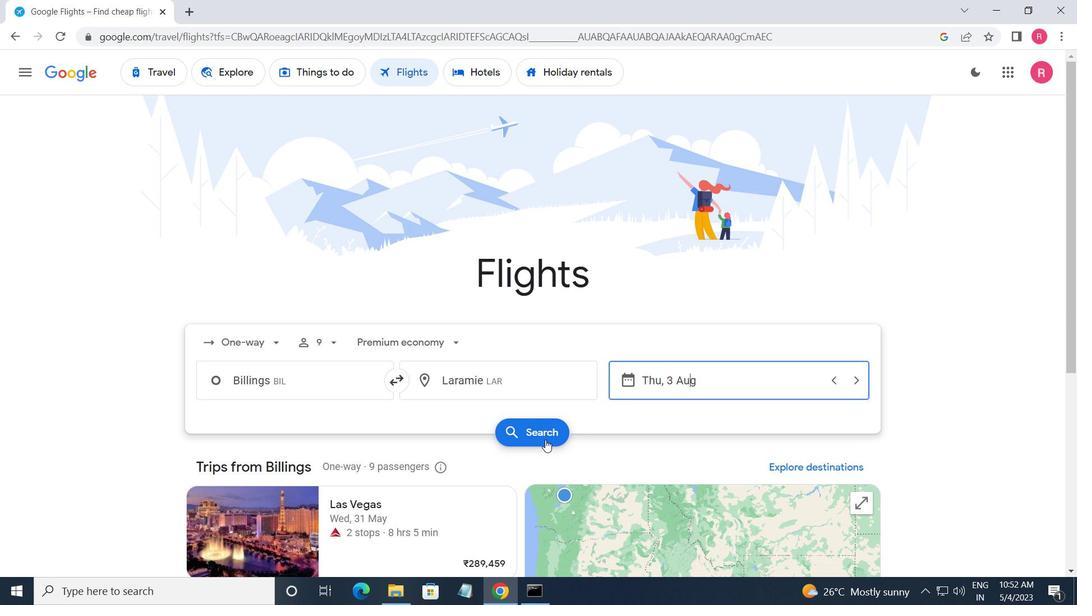 
Action: Mouse moved to (213, 209)
Screenshot: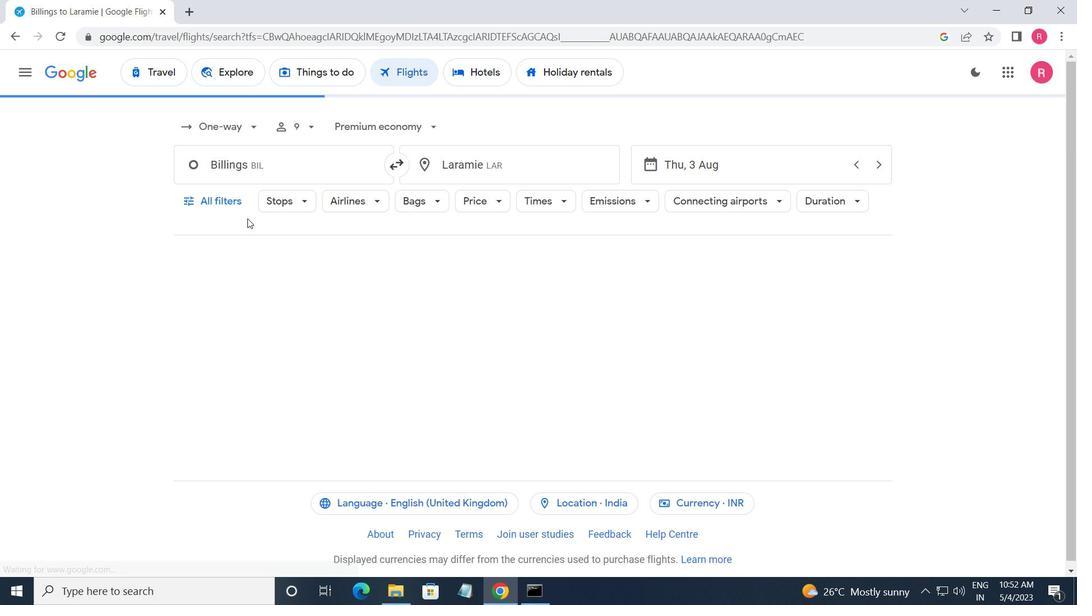 
Action: Mouse pressed left at (213, 209)
Screenshot: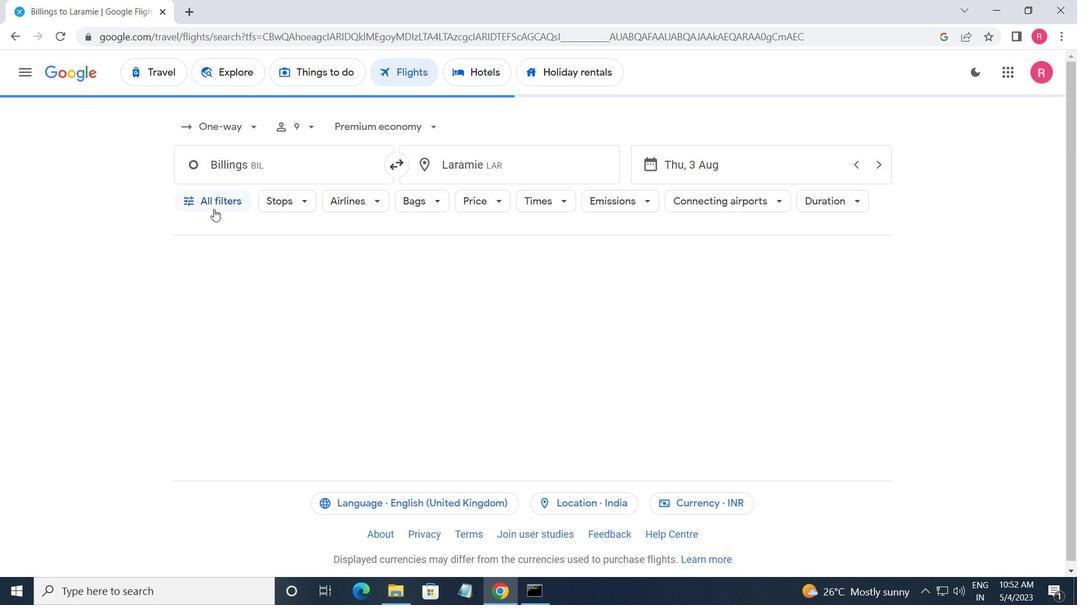 
Action: Mouse moved to (299, 371)
Screenshot: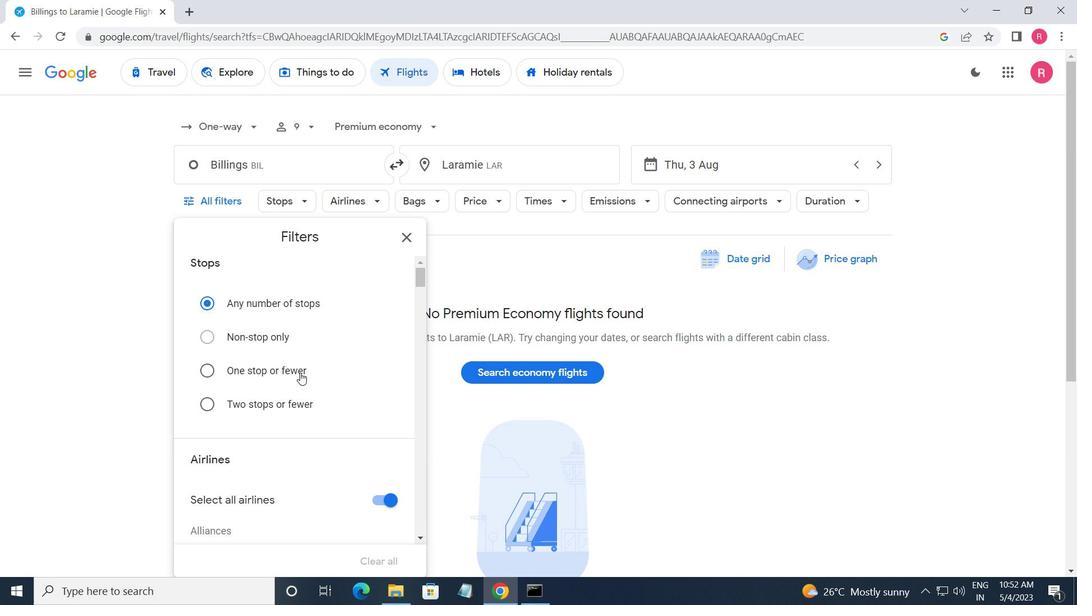 
Action: Mouse scrolled (299, 371) with delta (0, 0)
Screenshot: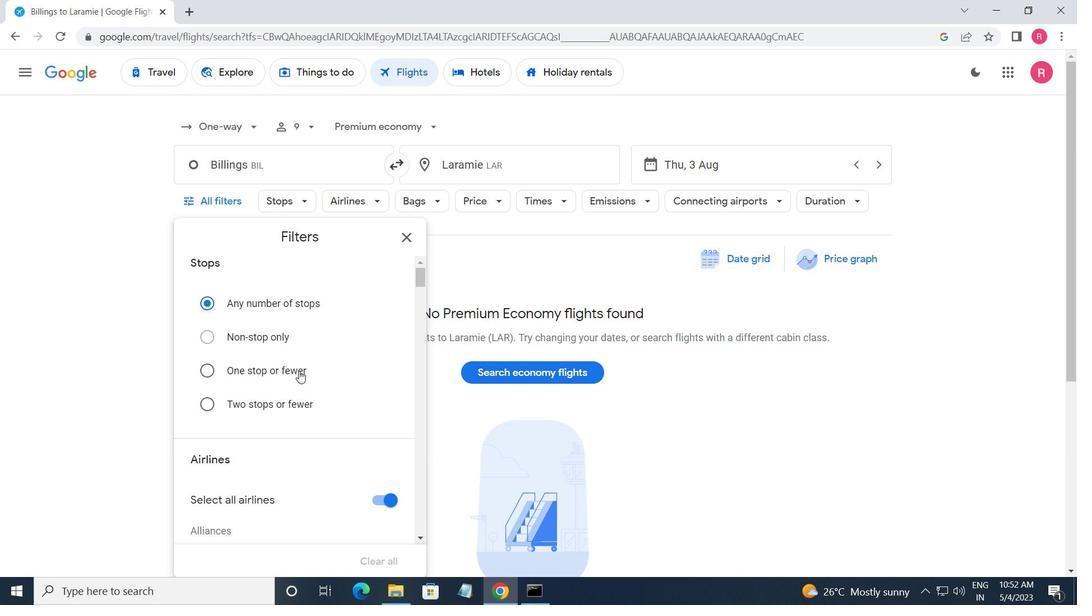 
Action: Mouse moved to (299, 376)
Screenshot: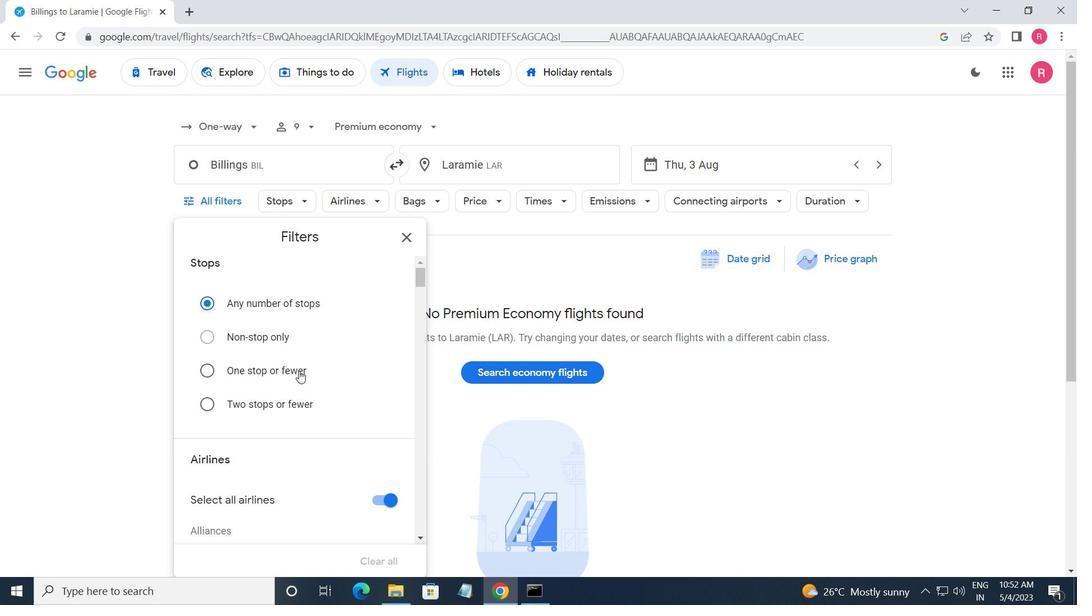 
Action: Mouse scrolled (299, 376) with delta (0, 0)
Screenshot: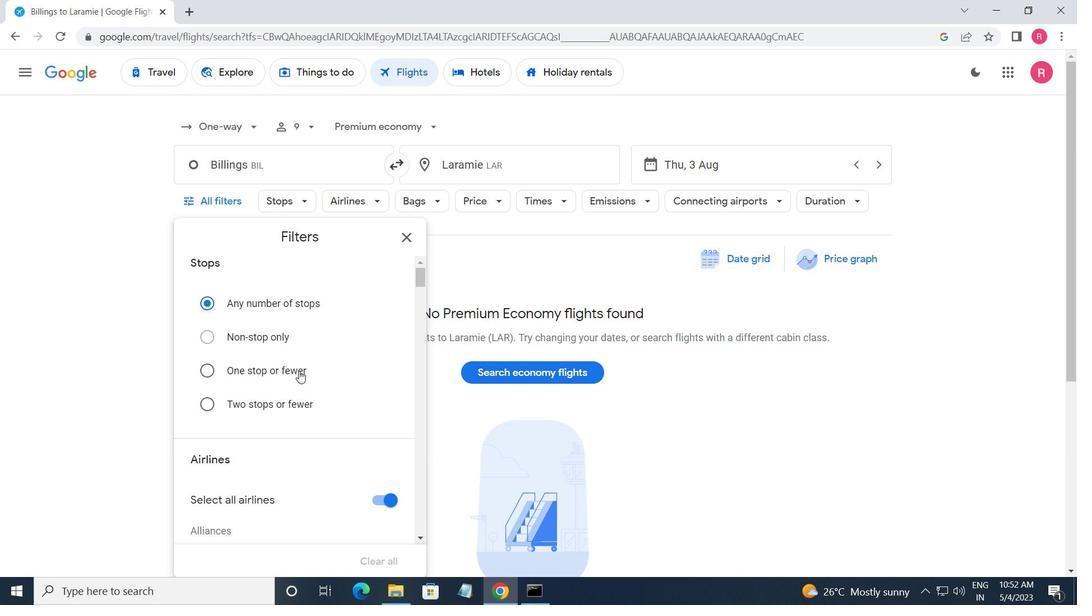
Action: Mouse moved to (299, 379)
Screenshot: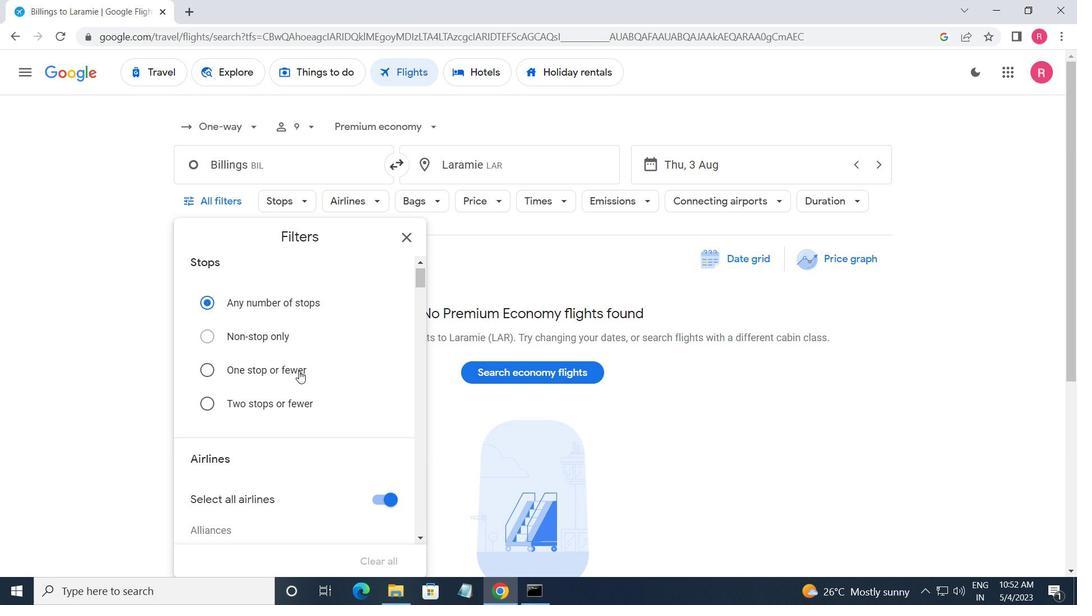 
Action: Mouse scrolled (299, 378) with delta (0, 0)
Screenshot: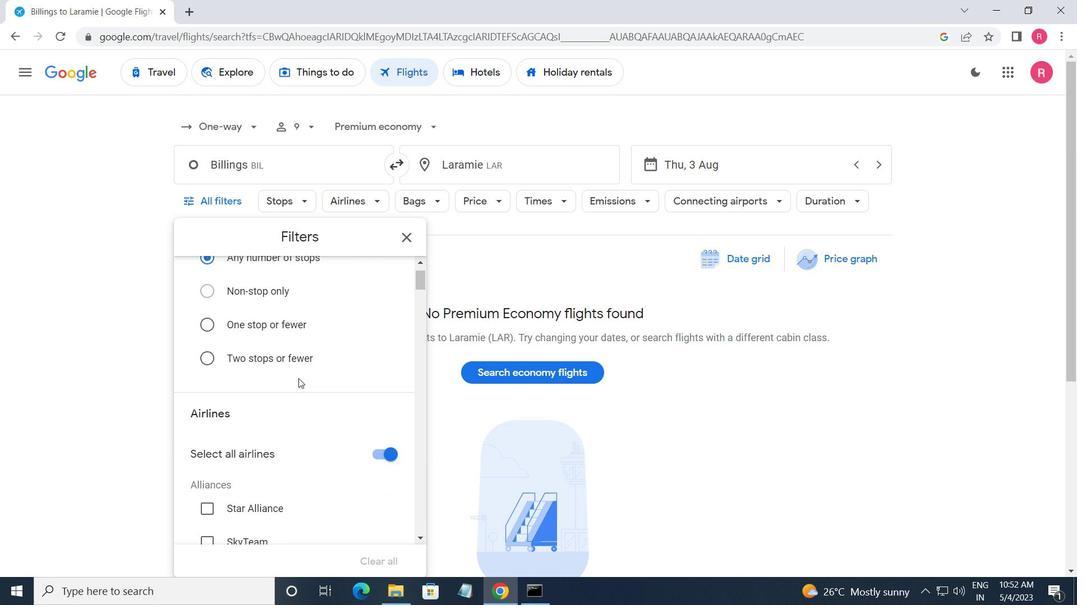 
Action: Mouse moved to (270, 448)
Screenshot: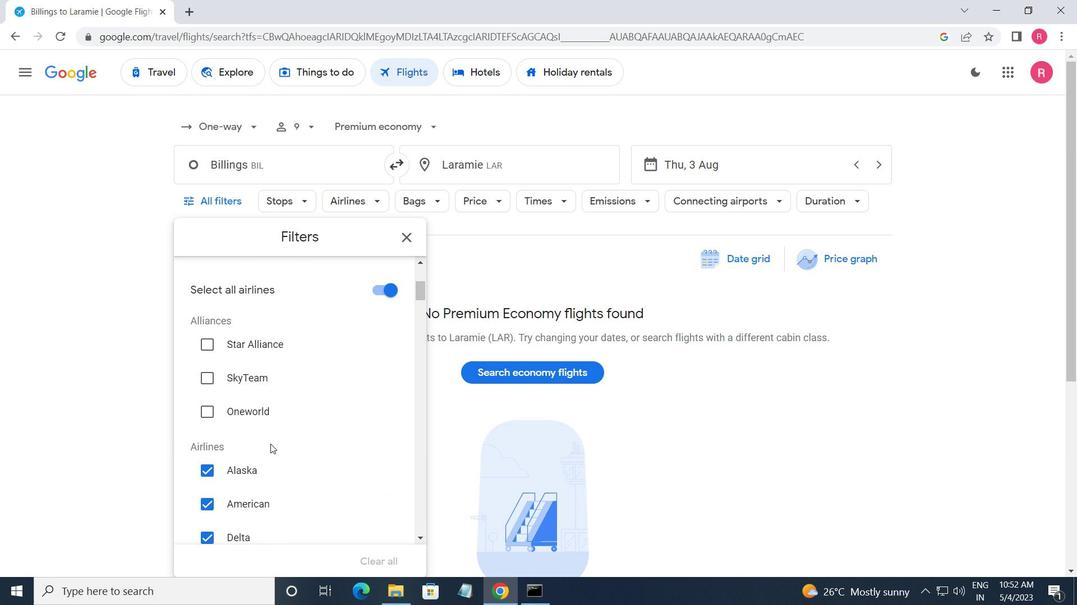 
Action: Mouse scrolled (270, 448) with delta (0, 0)
Screenshot: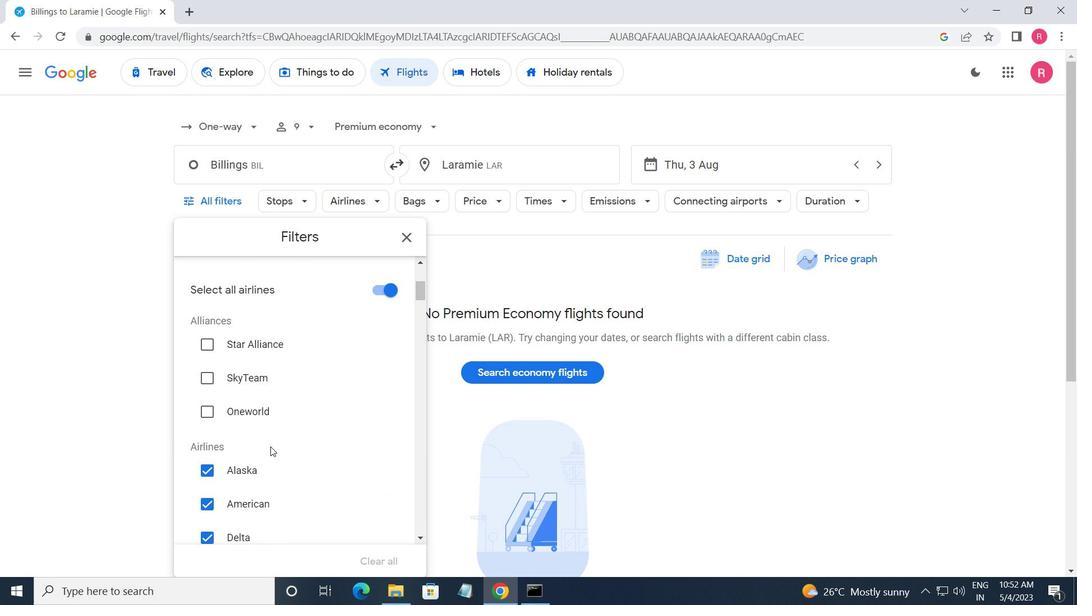 
Action: Mouse moved to (299, 457)
Screenshot: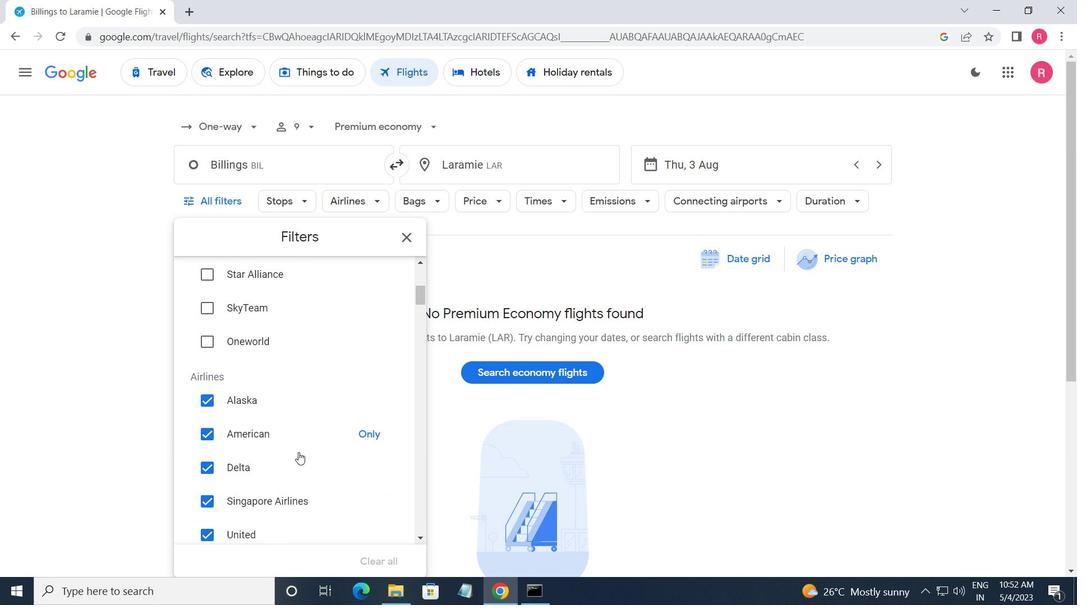 
Action: Mouse scrolled (299, 457) with delta (0, 0)
Screenshot: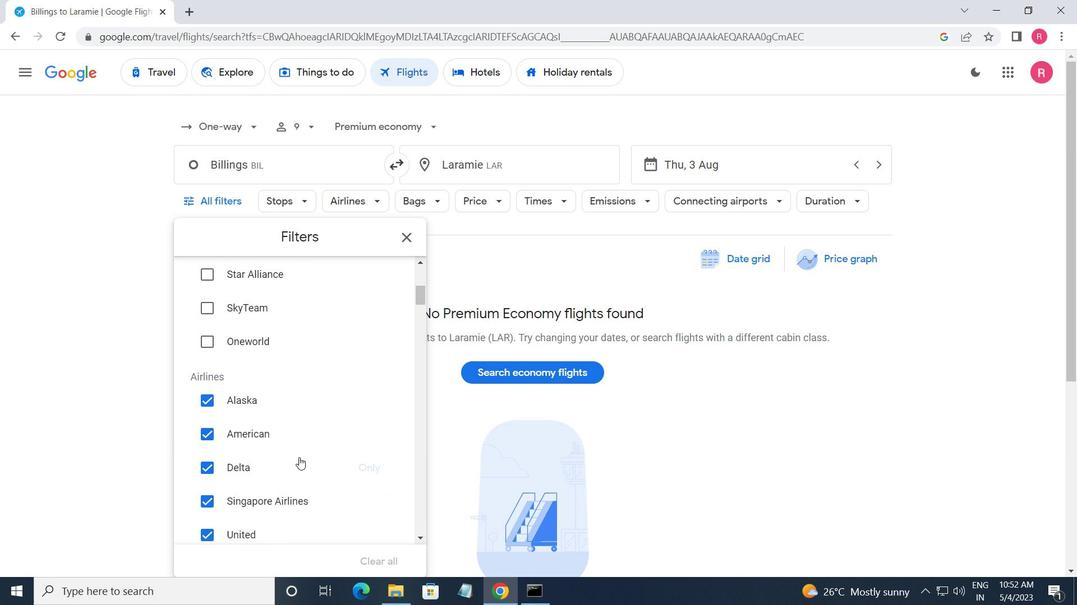 
Action: Mouse moved to (299, 450)
Screenshot: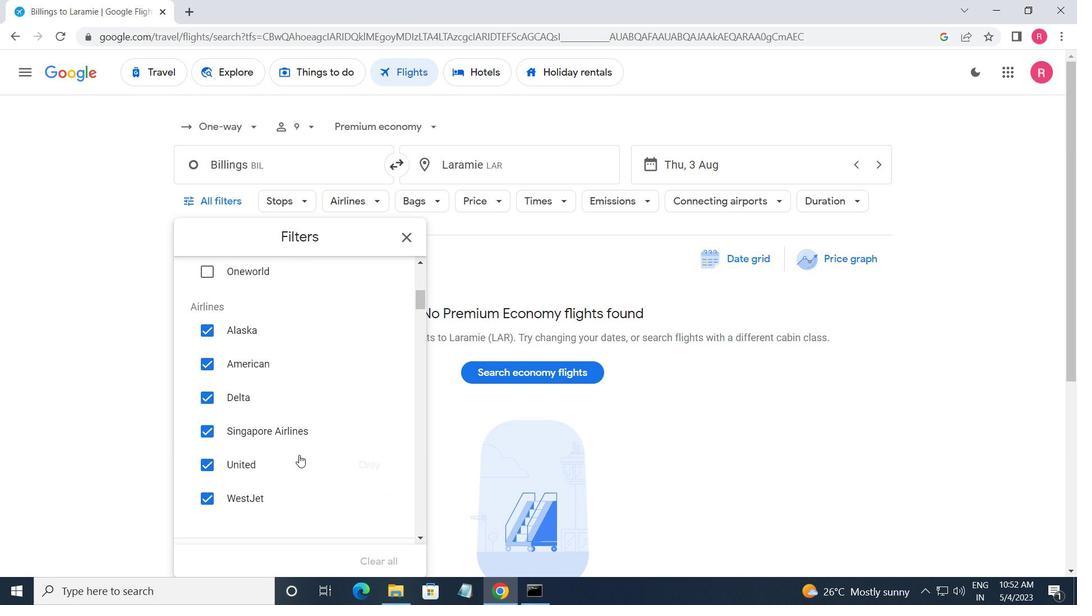 
Action: Mouse scrolled (299, 451) with delta (0, 0)
Screenshot: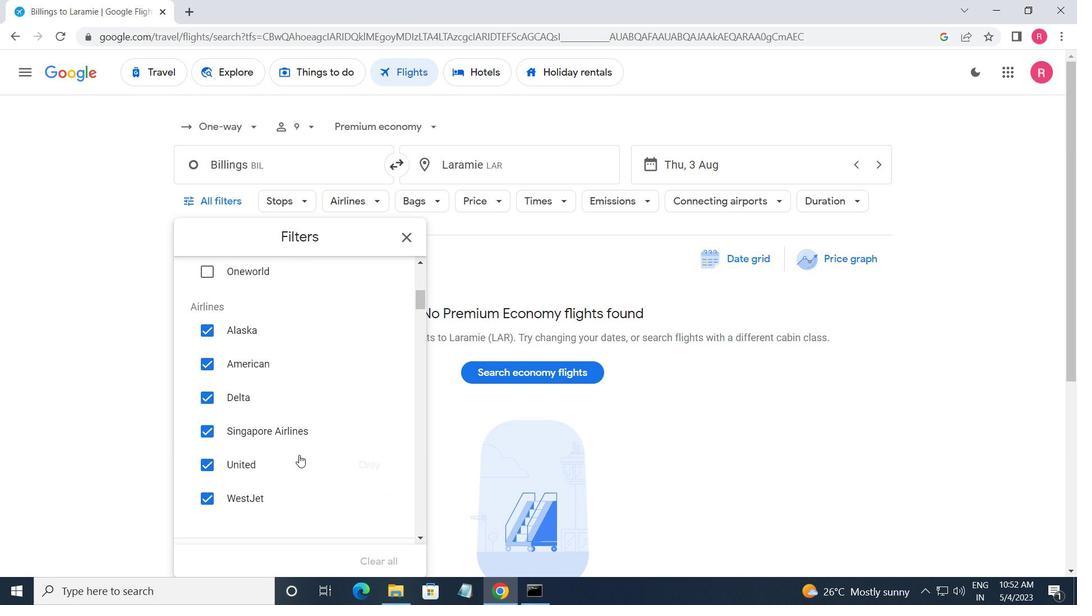 
Action: Mouse moved to (343, 406)
Screenshot: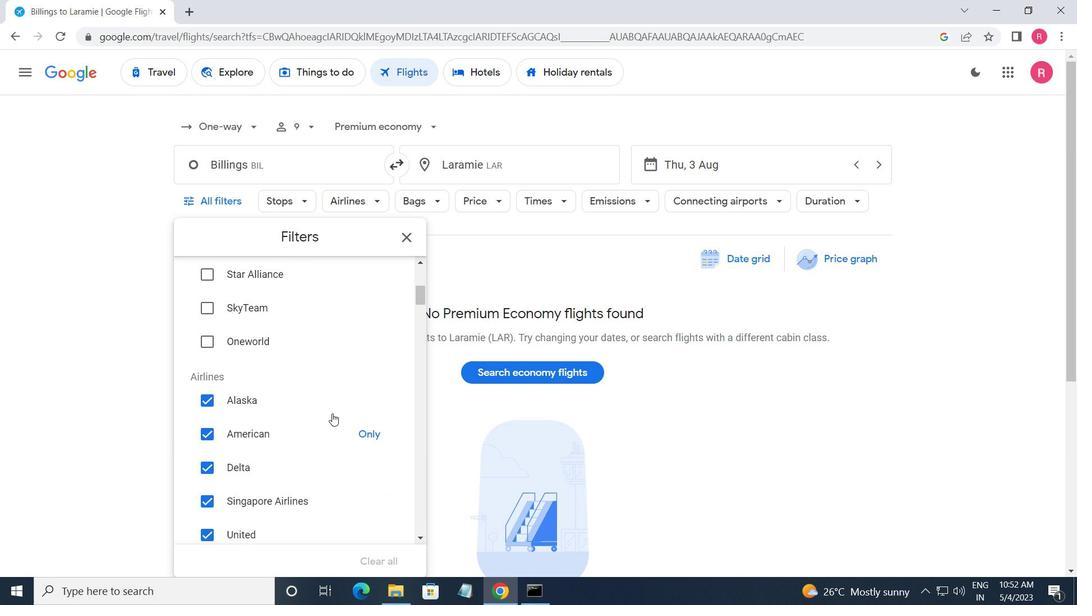 
Action: Mouse pressed left at (343, 406)
Screenshot: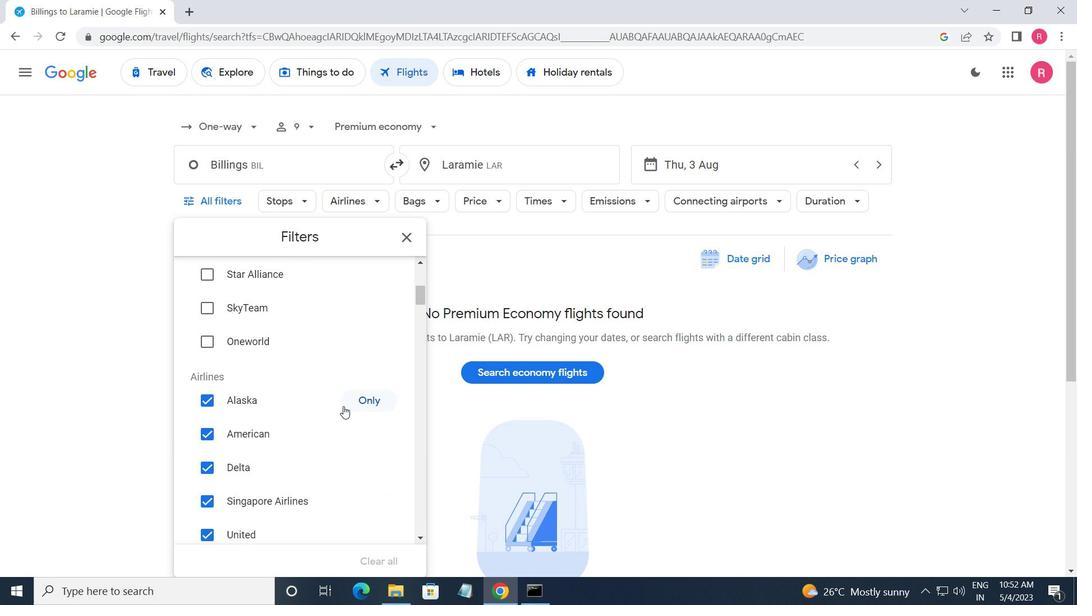 
Action: Mouse moved to (344, 406)
Screenshot: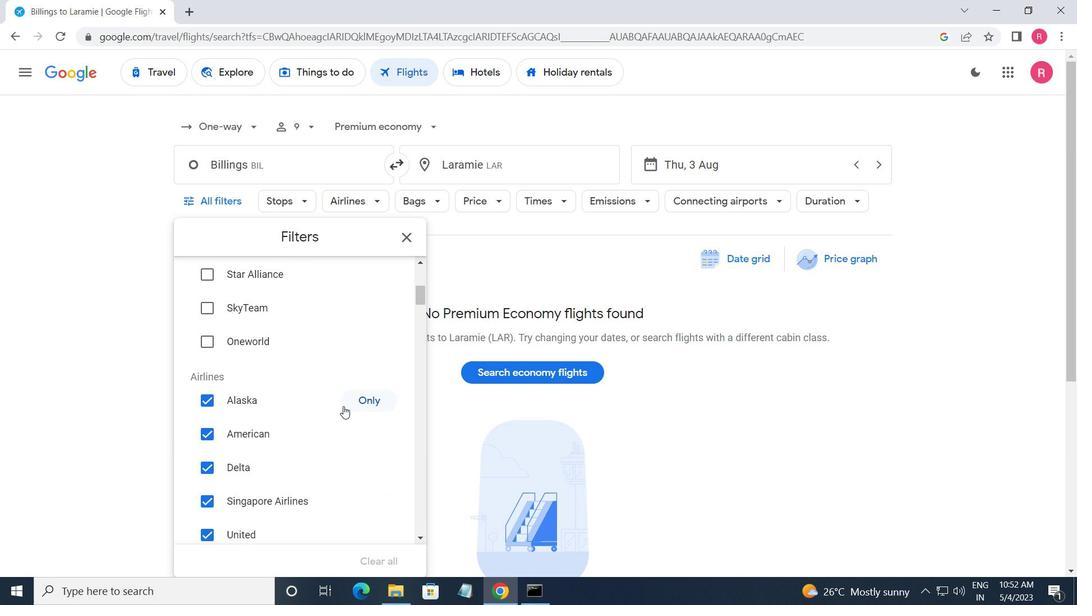 
Action: Mouse scrolled (344, 406) with delta (0, 0)
Screenshot: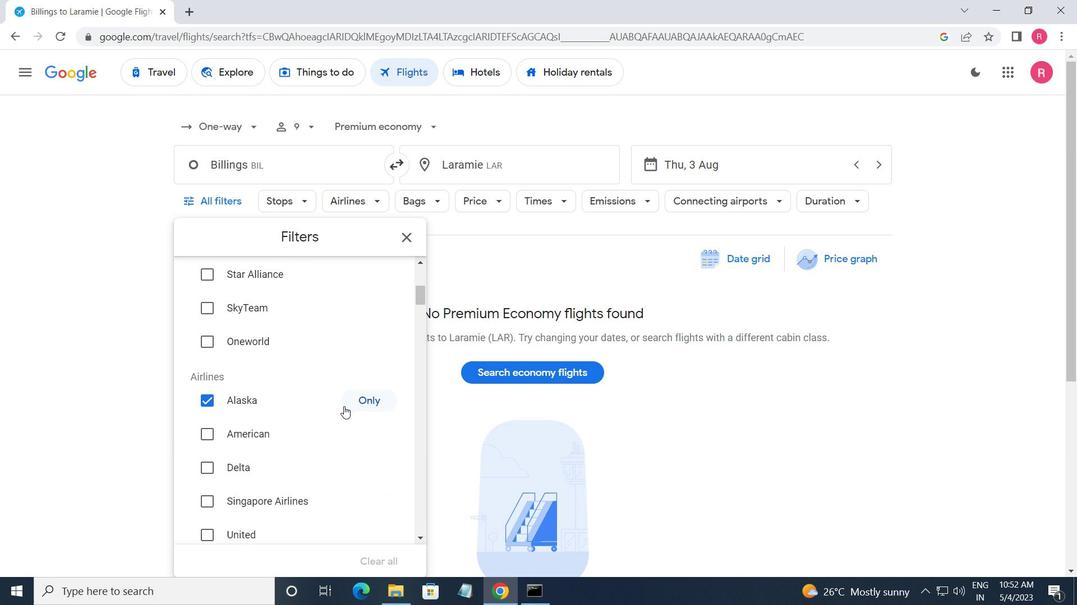 
Action: Mouse scrolled (344, 406) with delta (0, 0)
Screenshot: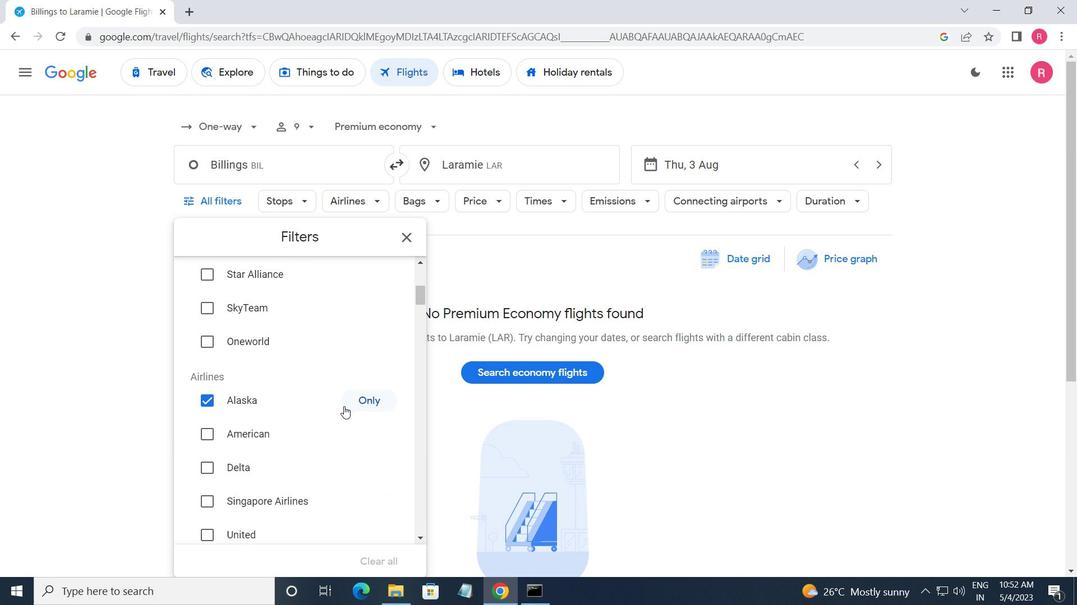 
Action: Mouse moved to (342, 414)
Screenshot: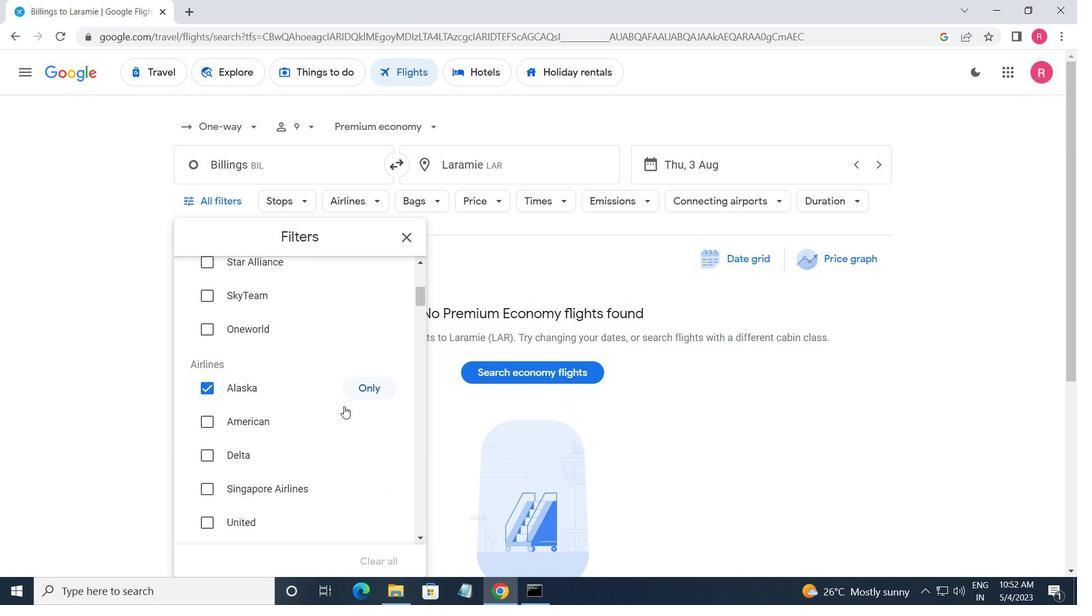 
Action: Mouse scrolled (342, 414) with delta (0, 0)
Screenshot: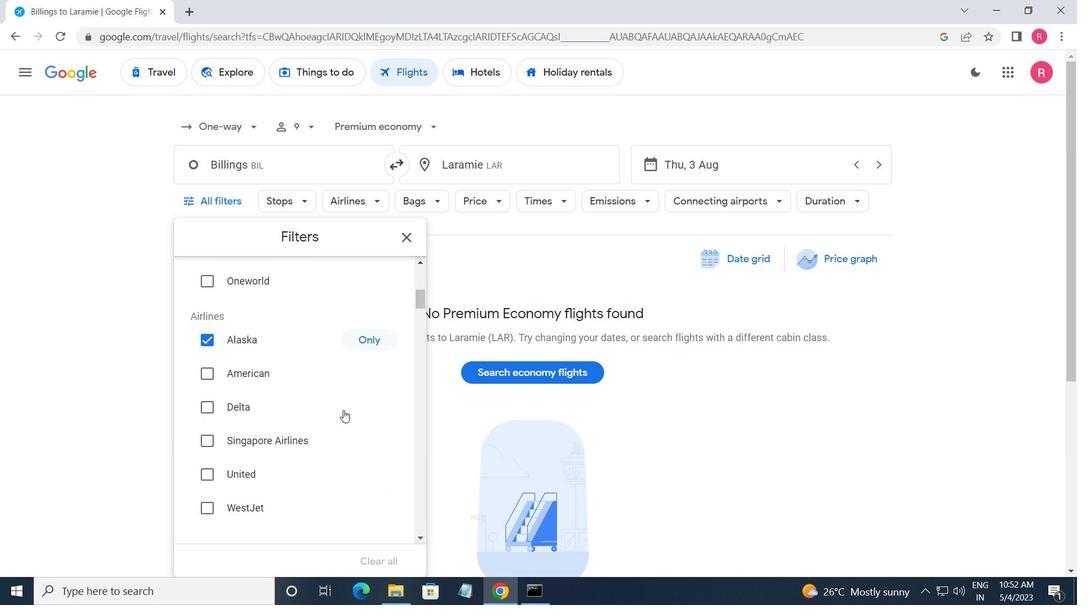 
Action: Mouse scrolled (342, 414) with delta (0, 0)
Screenshot: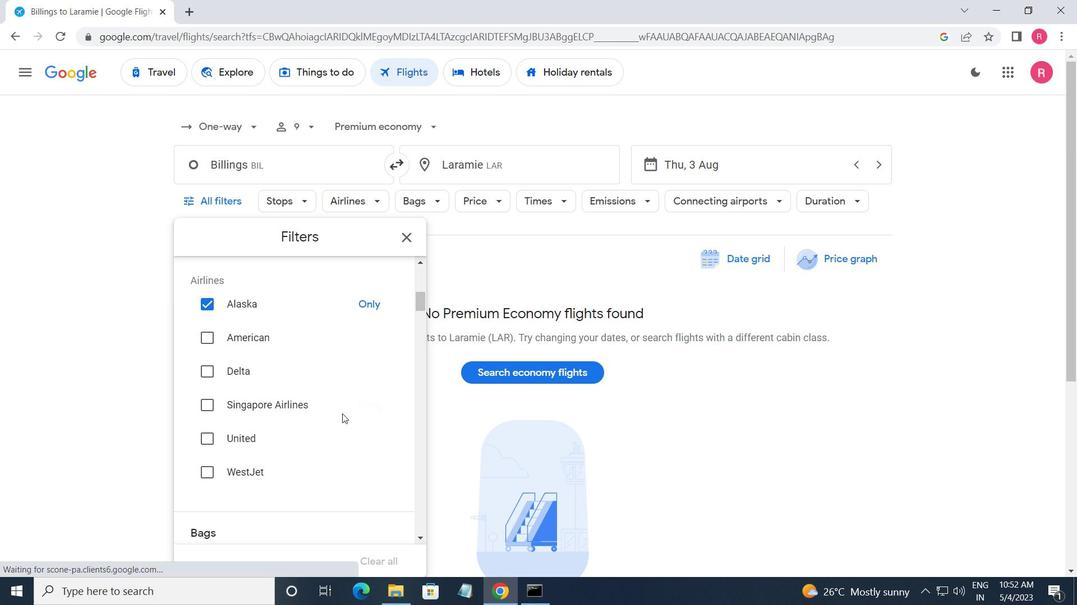 
Action: Mouse scrolled (342, 414) with delta (0, 0)
Screenshot: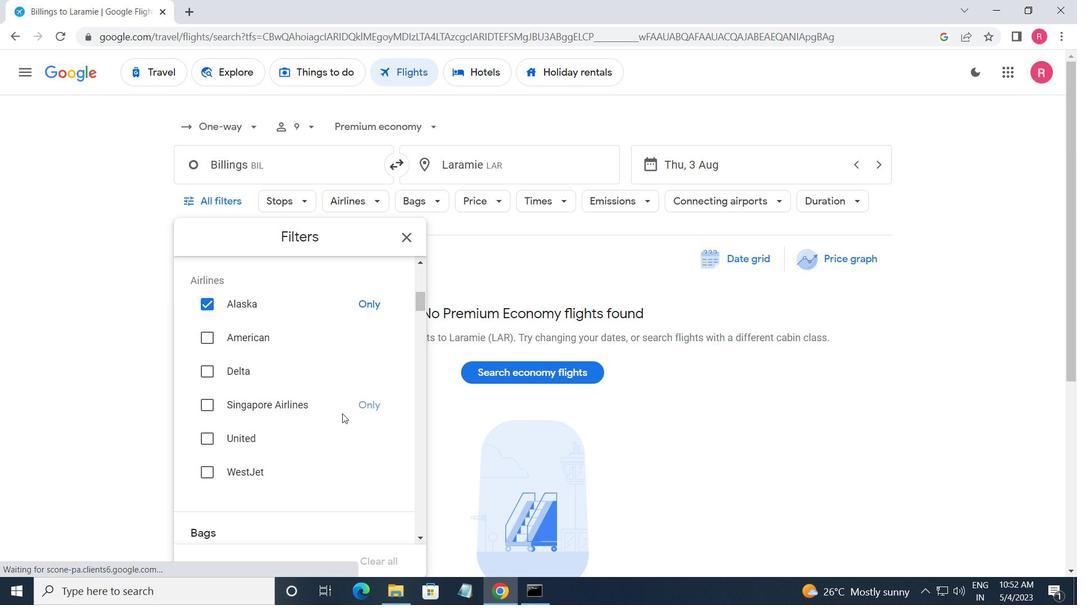 
Action: Mouse moved to (375, 350)
Screenshot: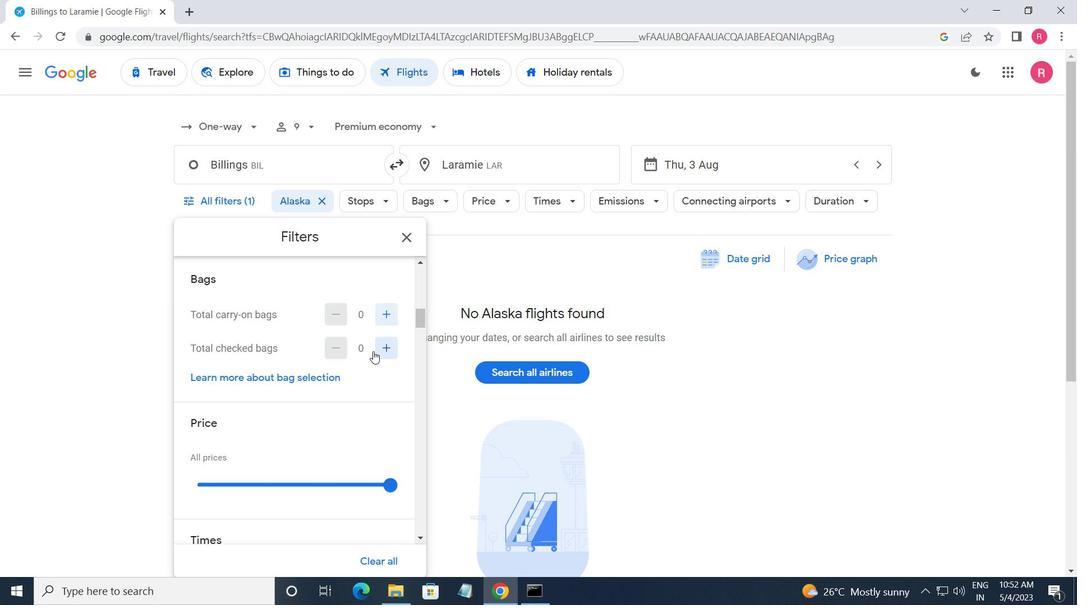 
Action: Mouse pressed left at (375, 350)
Screenshot: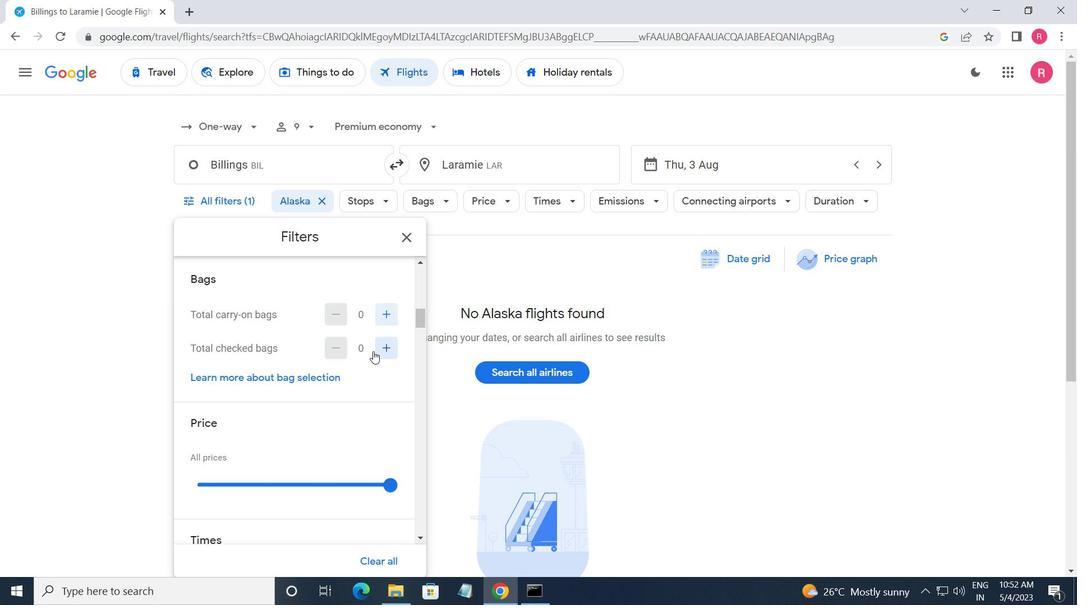 
Action: Mouse pressed left at (375, 350)
Screenshot: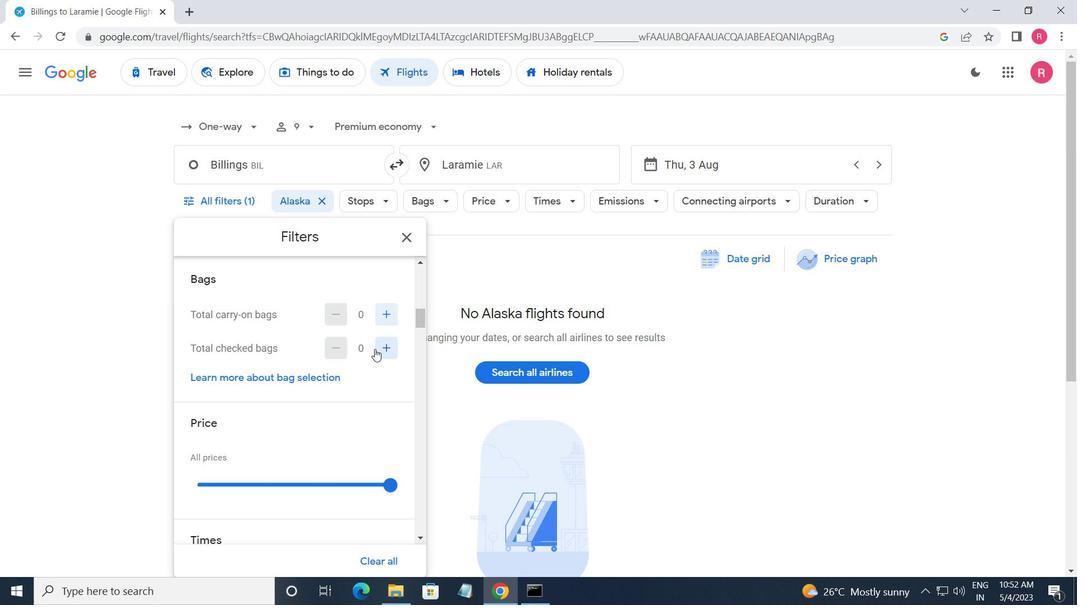 
Action: Mouse moved to (374, 356)
Screenshot: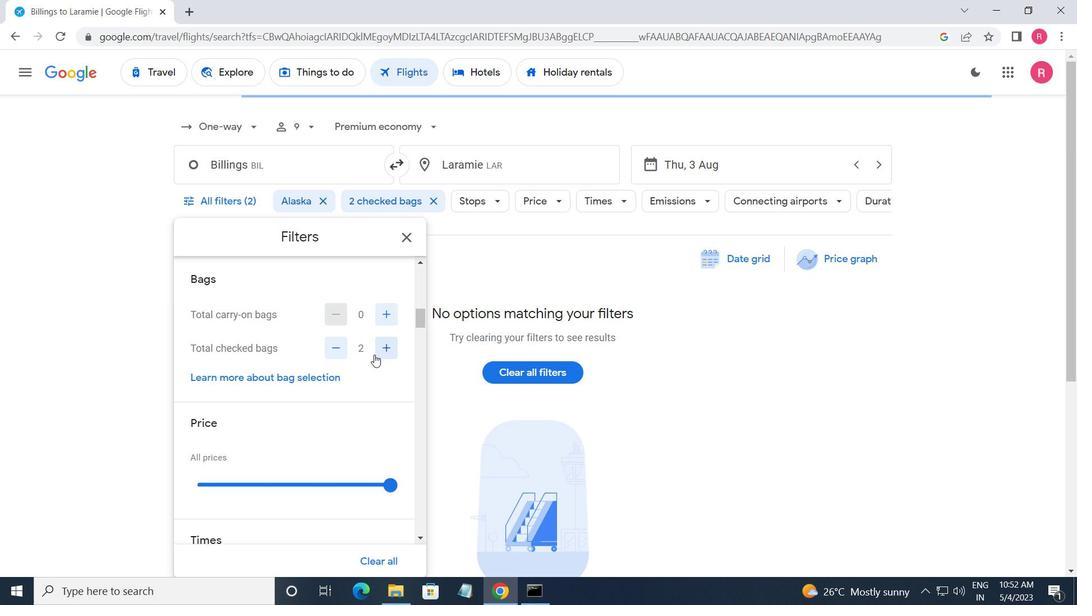 
Action: Mouse scrolled (374, 355) with delta (0, 0)
Screenshot: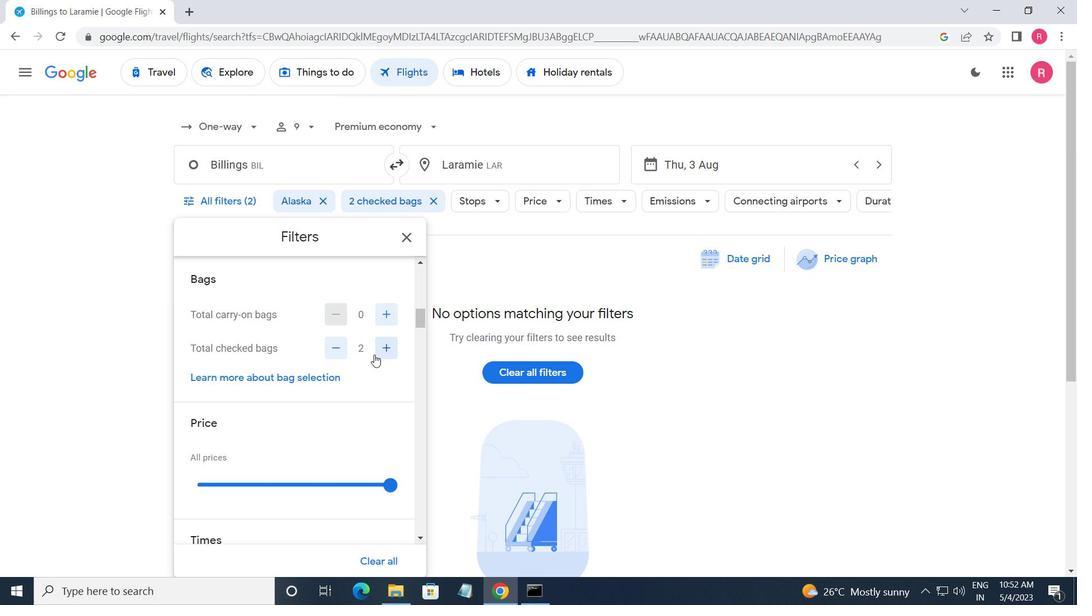 
Action: Mouse moved to (374, 356)
Screenshot: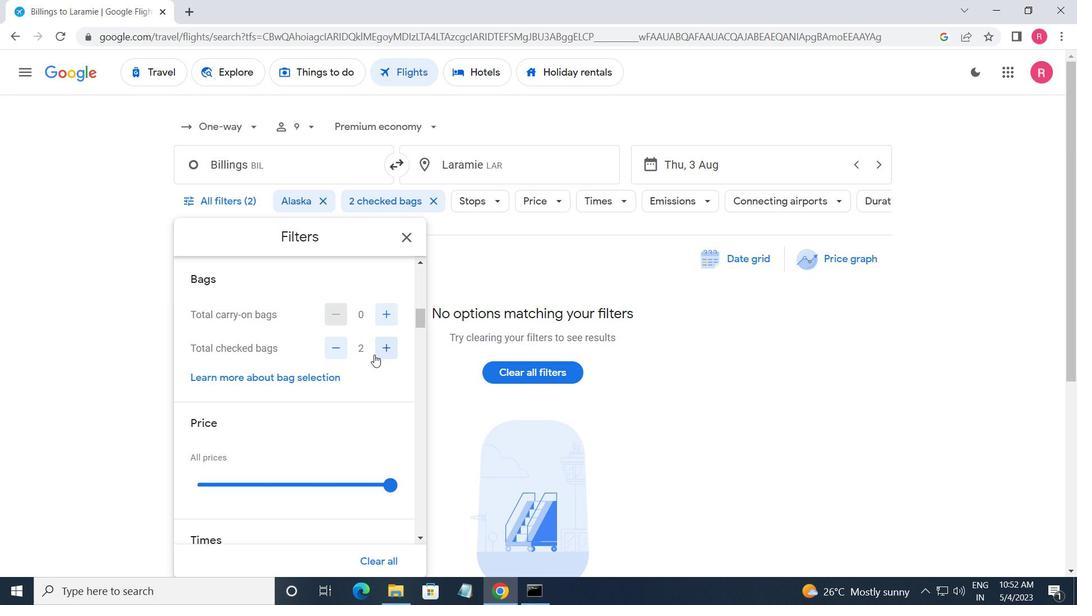 
Action: Mouse scrolled (374, 356) with delta (0, 0)
Screenshot: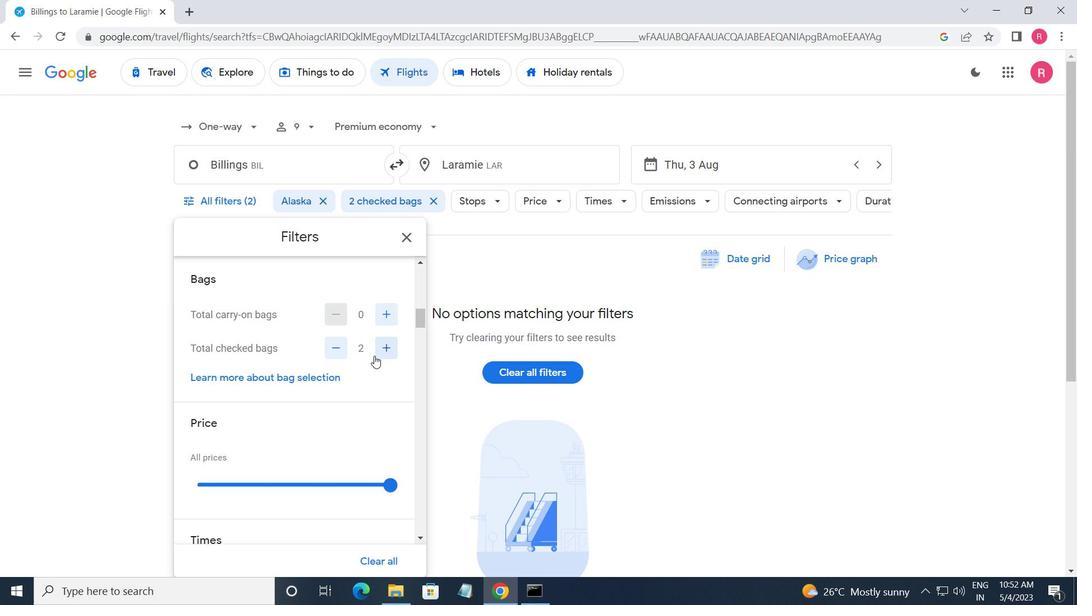 
Action: Mouse moved to (383, 351)
Screenshot: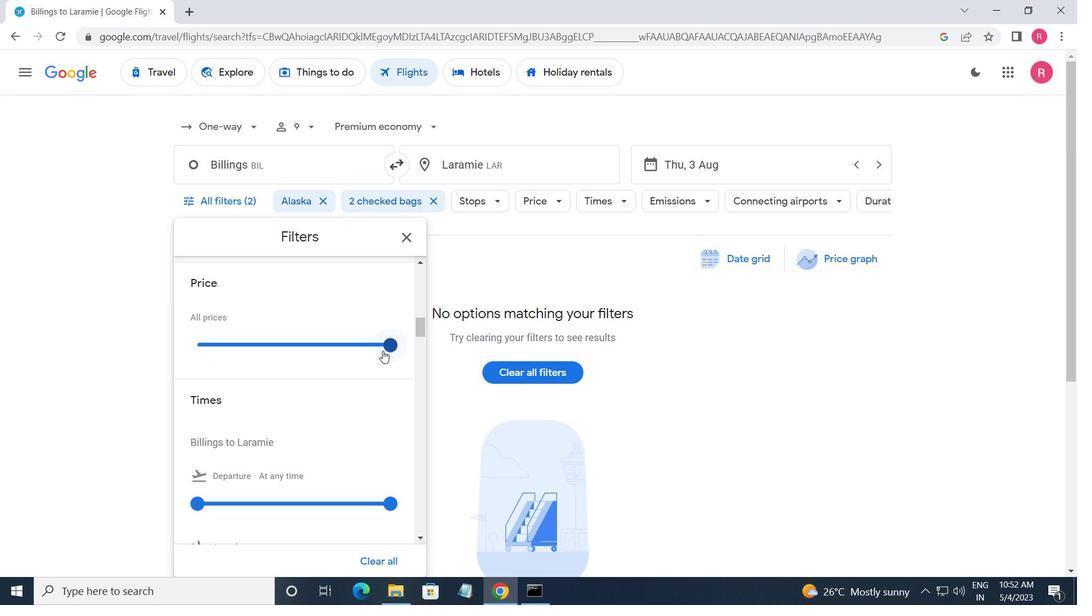 
Action: Mouse pressed left at (383, 351)
Screenshot: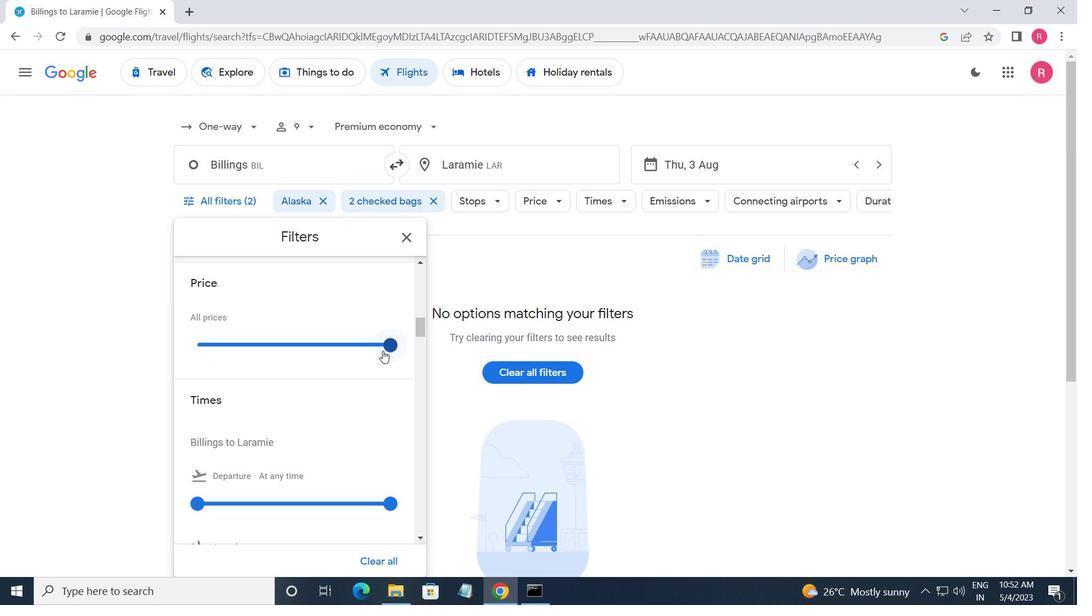
Action: Mouse moved to (300, 437)
Screenshot: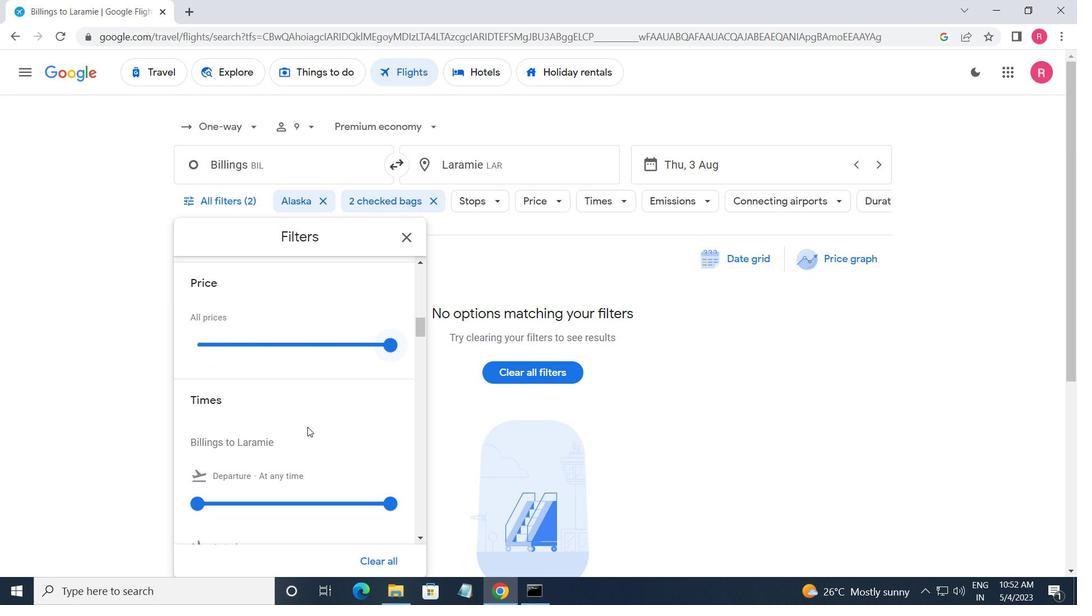 
Action: Mouse scrolled (300, 437) with delta (0, 0)
Screenshot: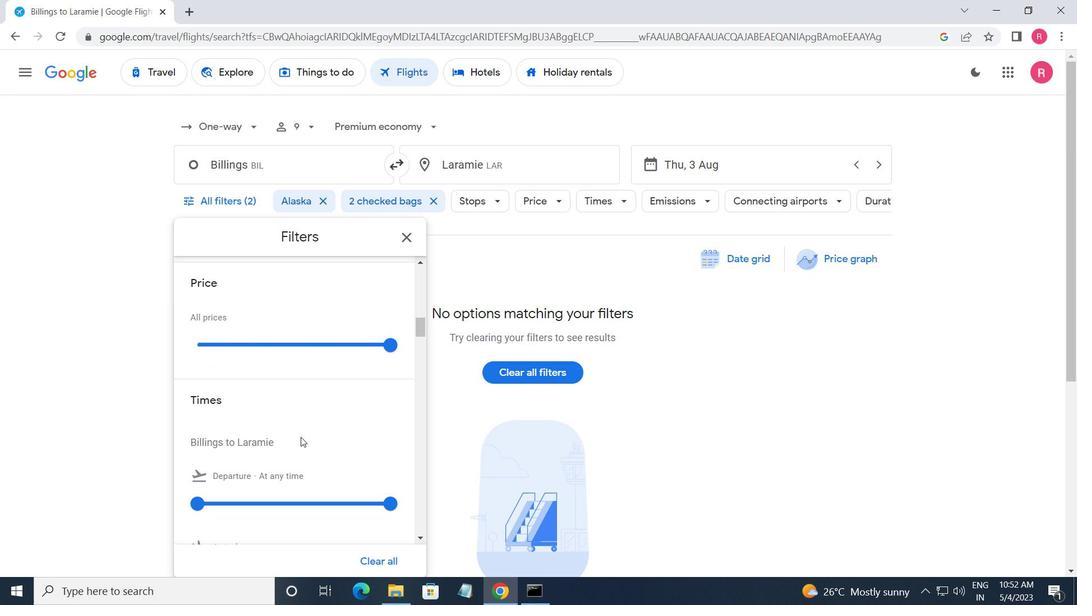 
Action: Mouse scrolled (300, 437) with delta (0, 0)
Screenshot: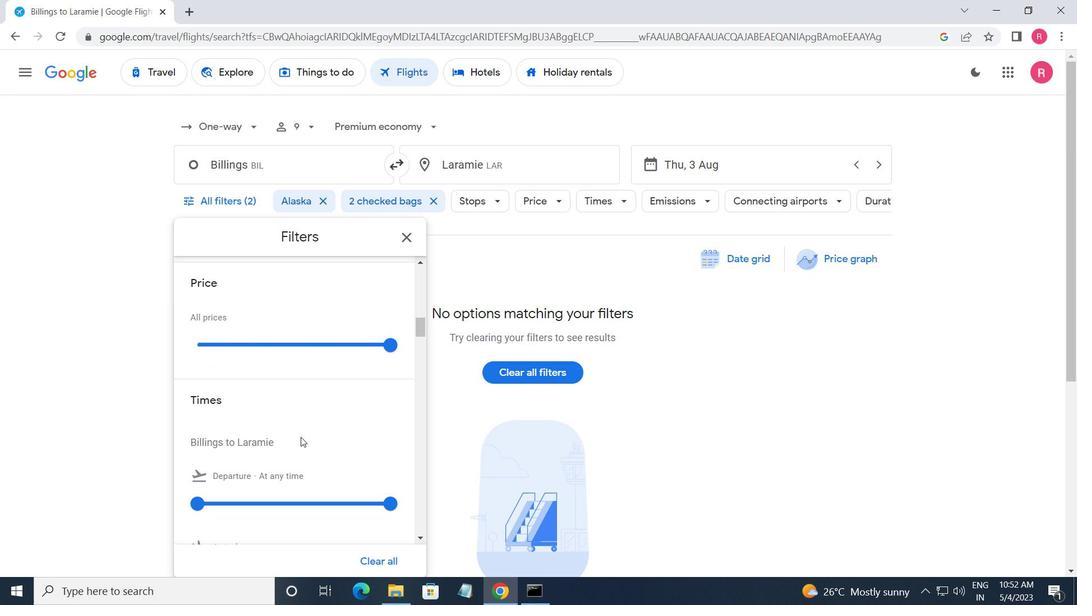 
Action: Mouse moved to (215, 368)
Screenshot: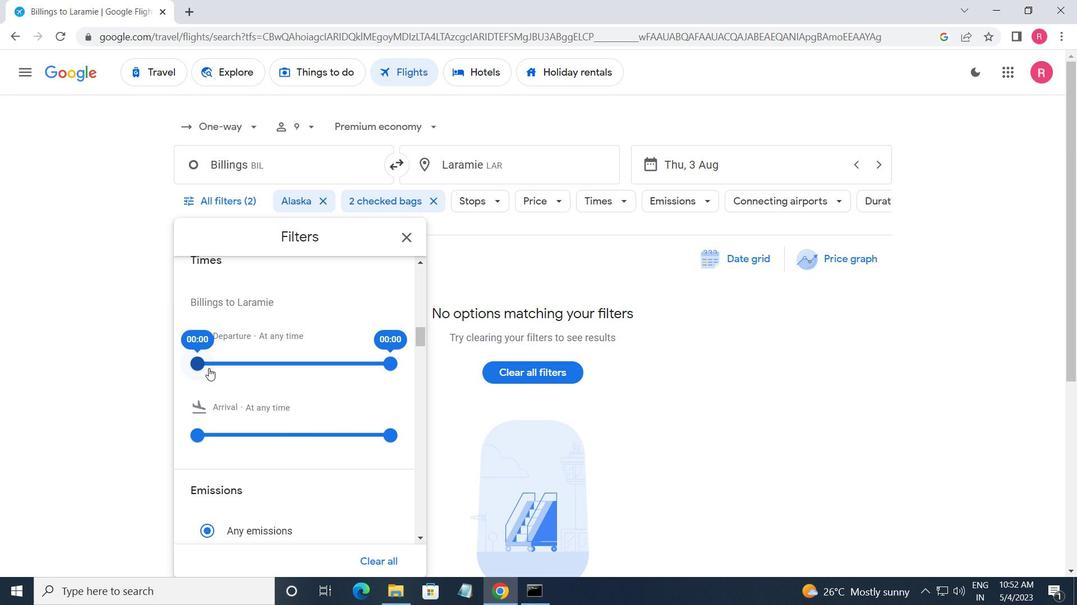 
Action: Mouse pressed left at (215, 368)
Screenshot: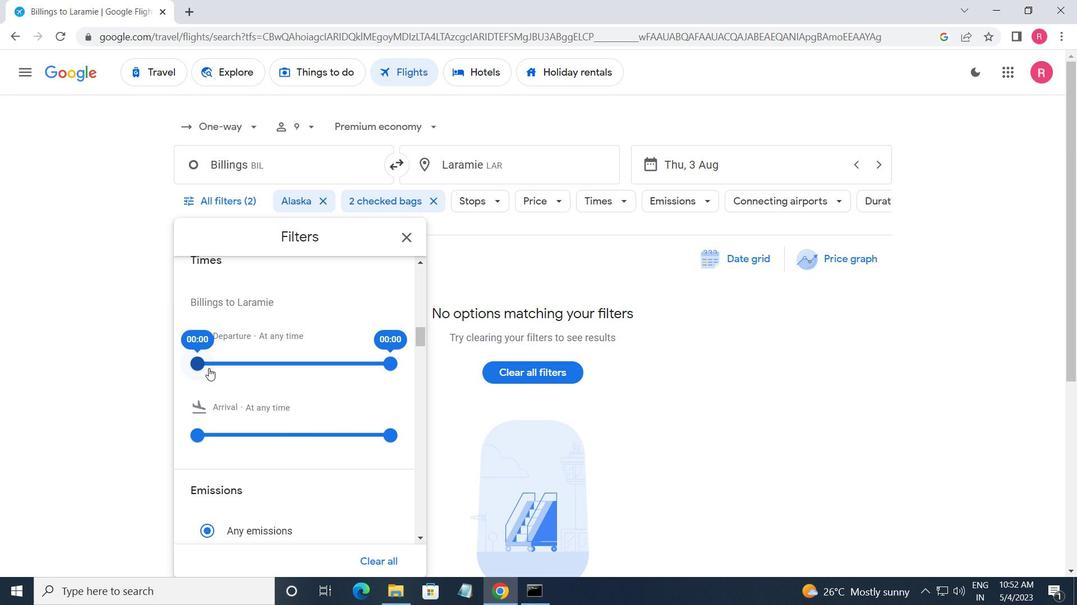 
Action: Mouse moved to (387, 363)
Screenshot: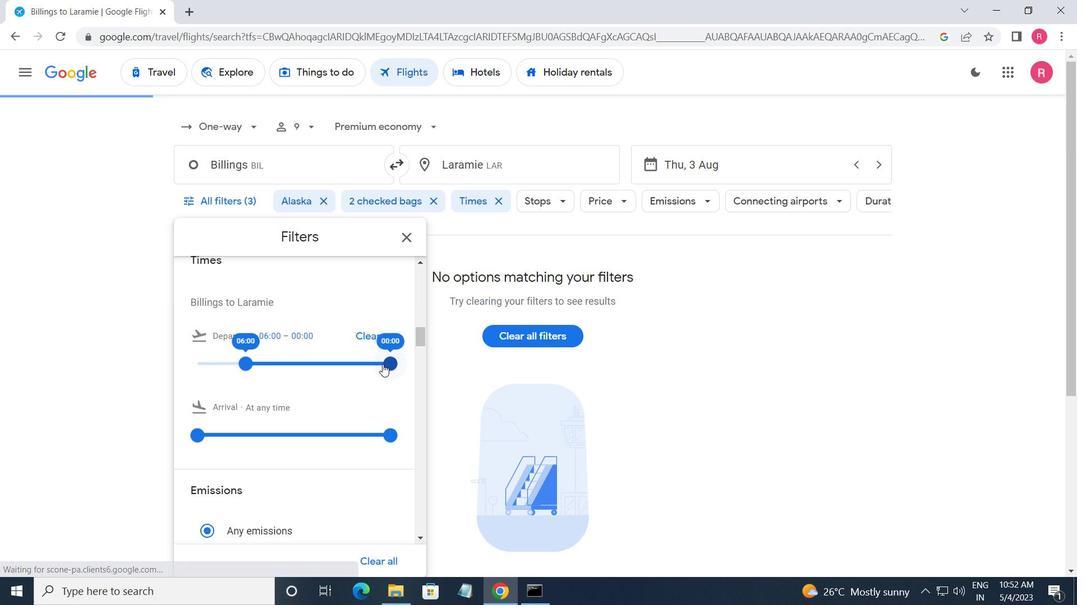 
Action: Mouse pressed left at (387, 363)
Screenshot: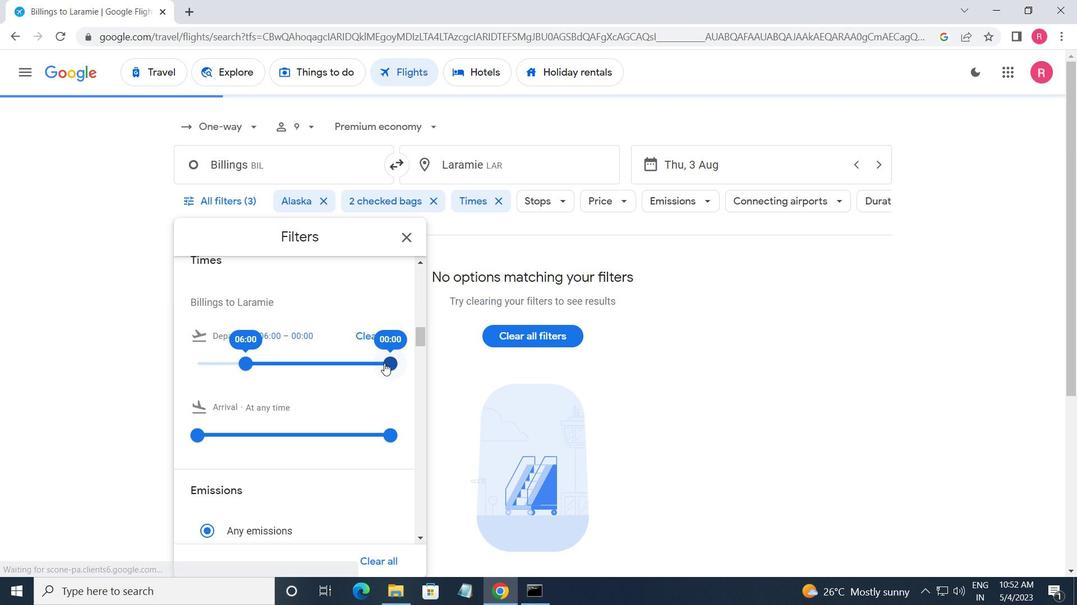 
Action: Mouse moved to (399, 233)
Screenshot: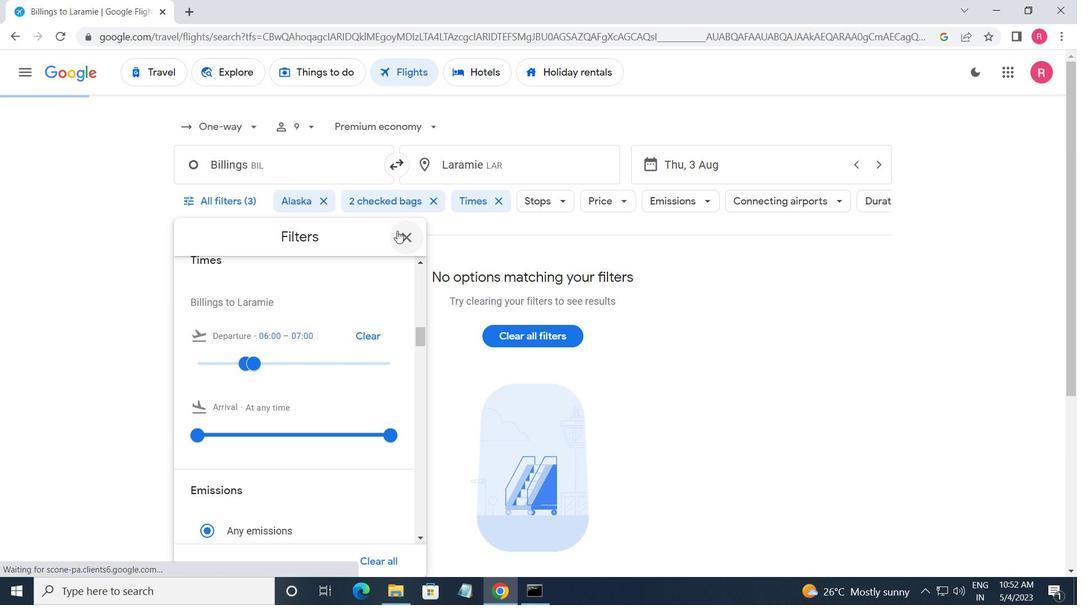 
Action: Mouse pressed left at (399, 233)
Screenshot: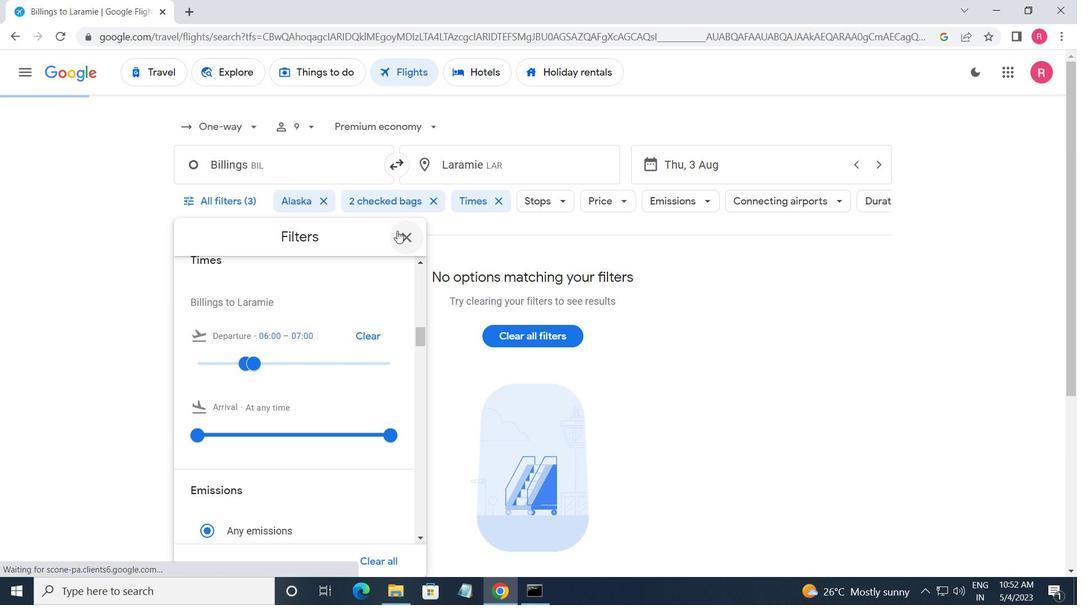 
Action: Mouse moved to (379, 282)
Screenshot: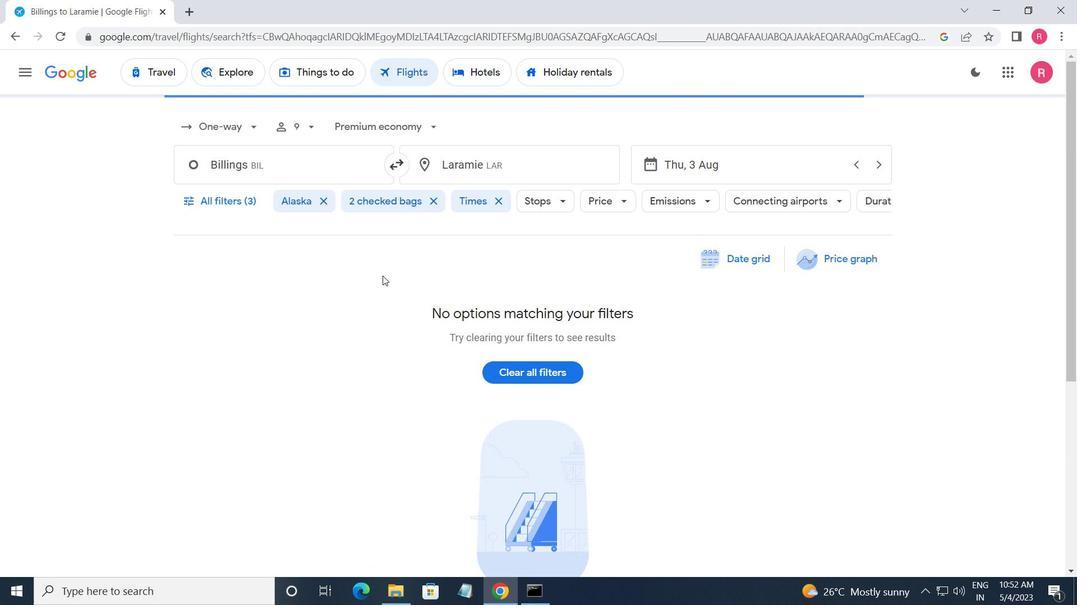 
